 Task: Find connections with filter location Blieskastel with filter topic #bespokewith filter profile language German with filter current company SBI Card with filter school Indian Jobs and Careers with filter industry Pet Services with filter service category Content Strategy with filter keywords title Novelist/Writer
Action: Mouse moved to (504, 68)
Screenshot: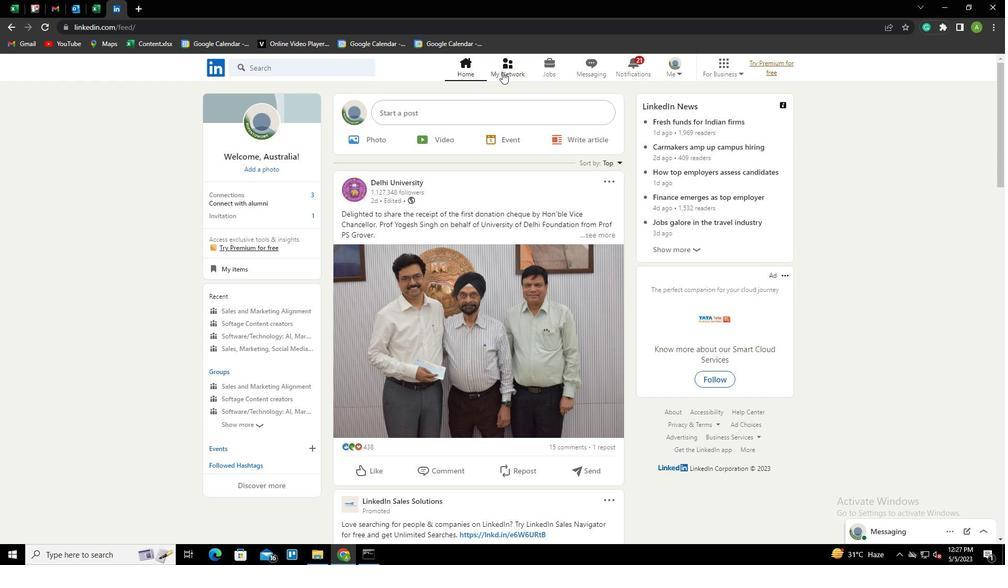 
Action: Mouse pressed left at (504, 68)
Screenshot: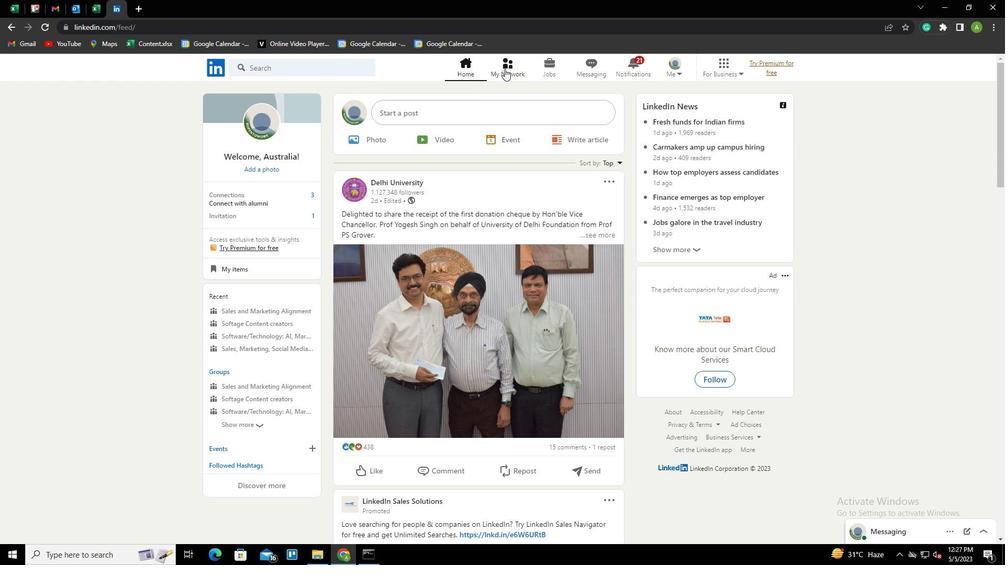 
Action: Mouse moved to (273, 122)
Screenshot: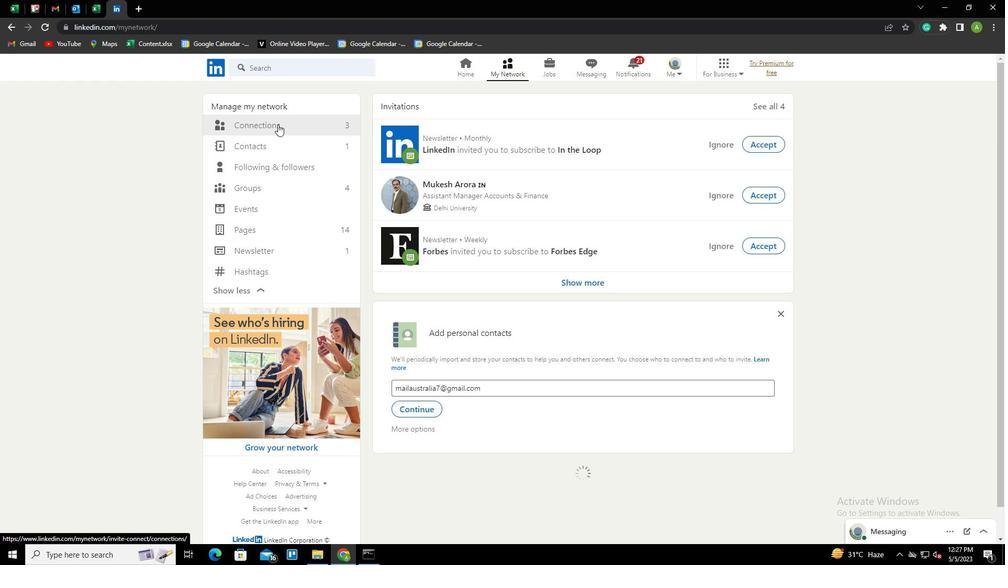
Action: Mouse pressed left at (273, 122)
Screenshot: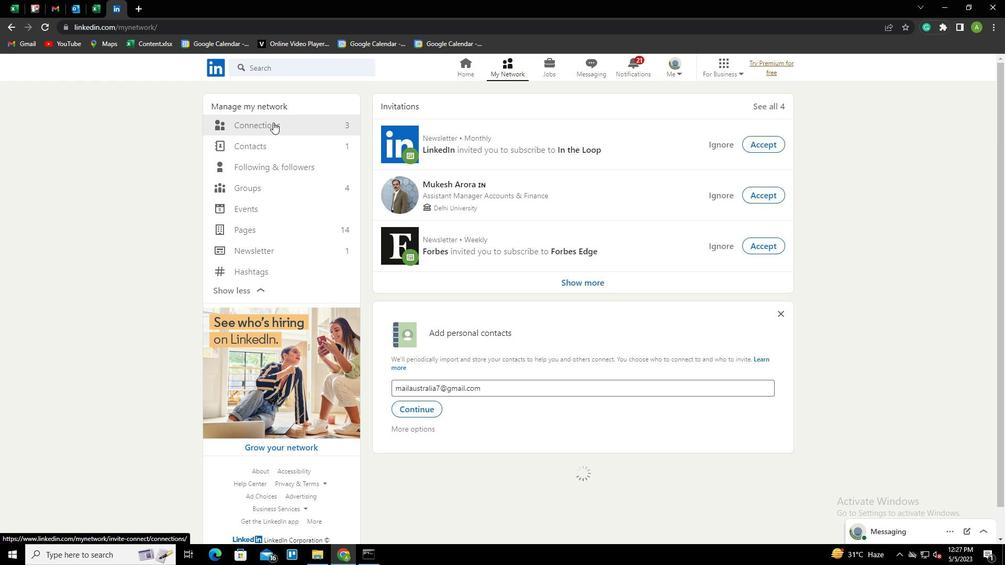 
Action: Mouse moved to (564, 125)
Screenshot: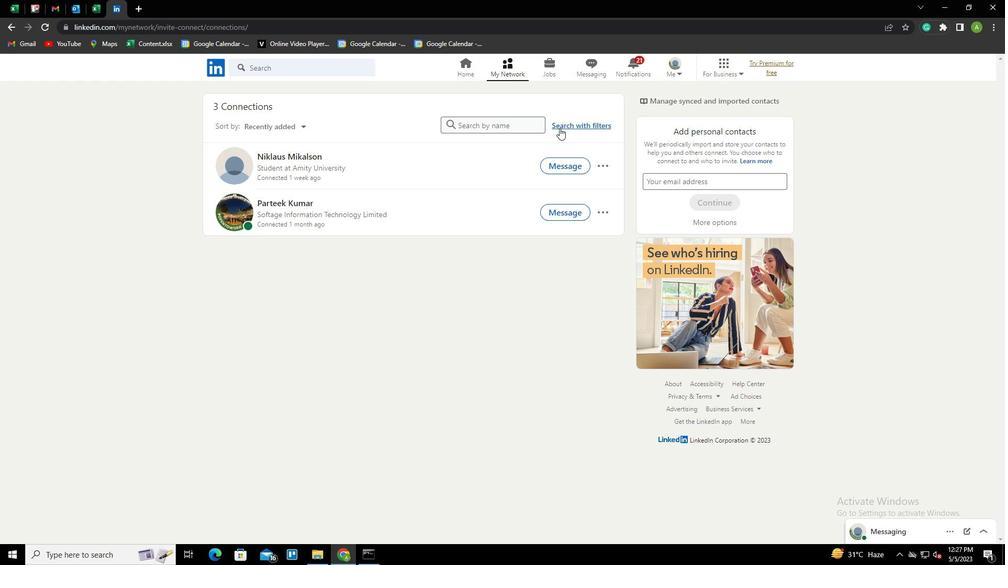 
Action: Mouse pressed left at (564, 125)
Screenshot: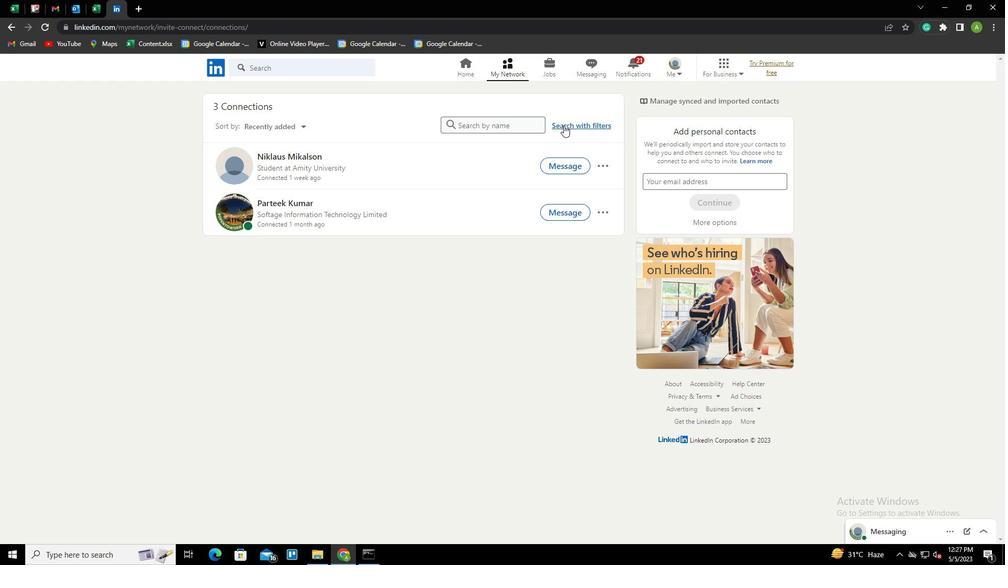 
Action: Mouse moved to (530, 95)
Screenshot: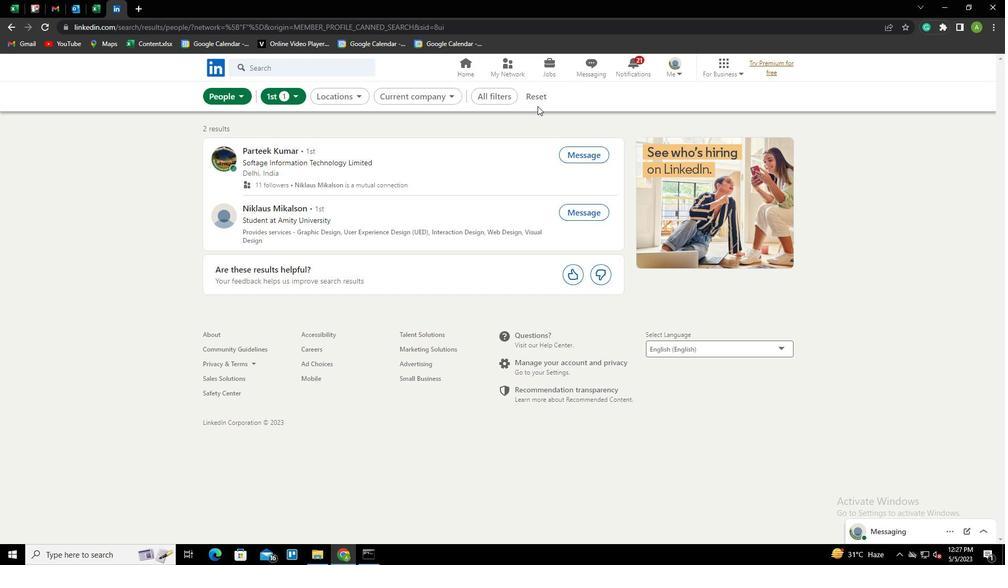 
Action: Mouse pressed left at (530, 95)
Screenshot: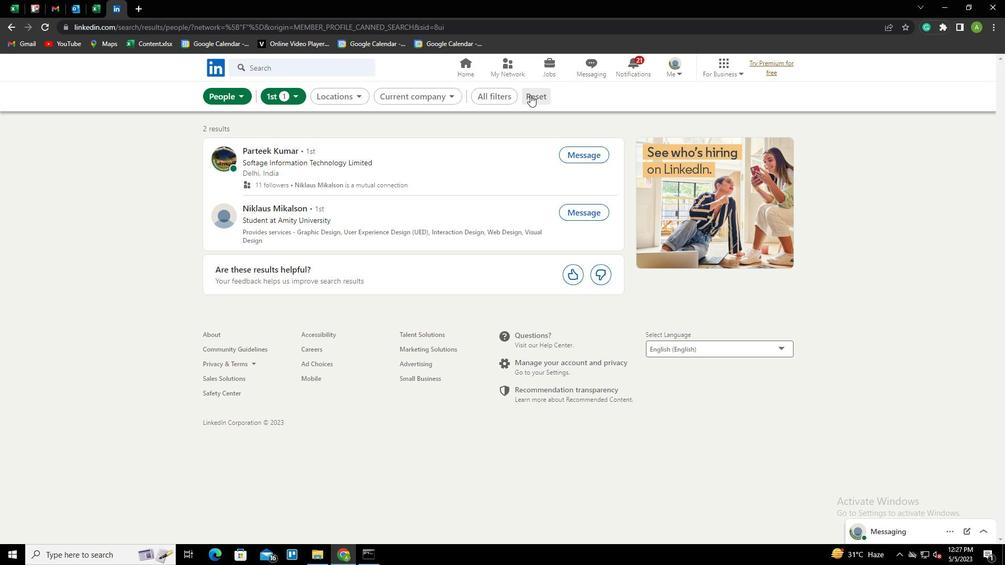 
Action: Mouse moved to (508, 95)
Screenshot: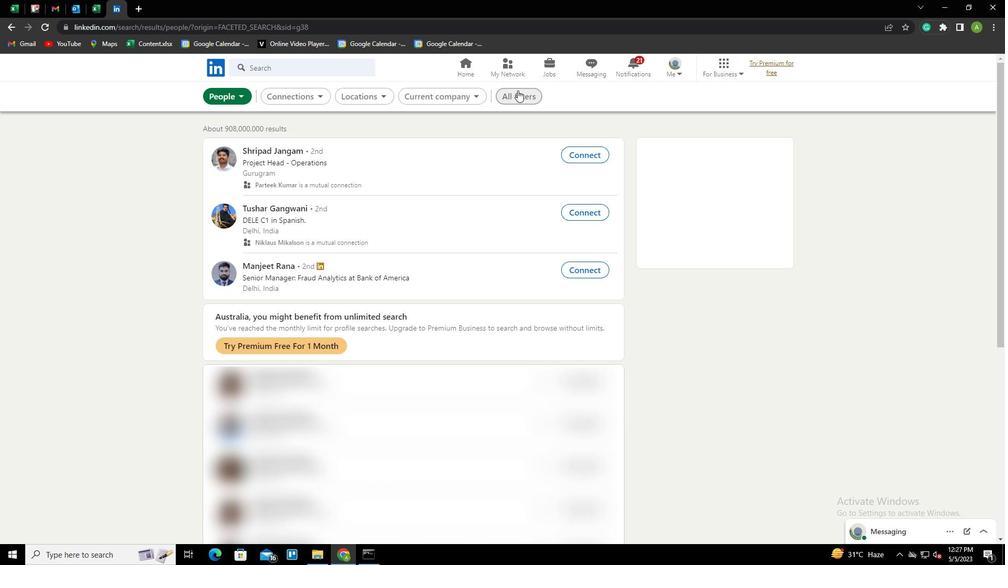 
Action: Mouse pressed left at (508, 95)
Screenshot: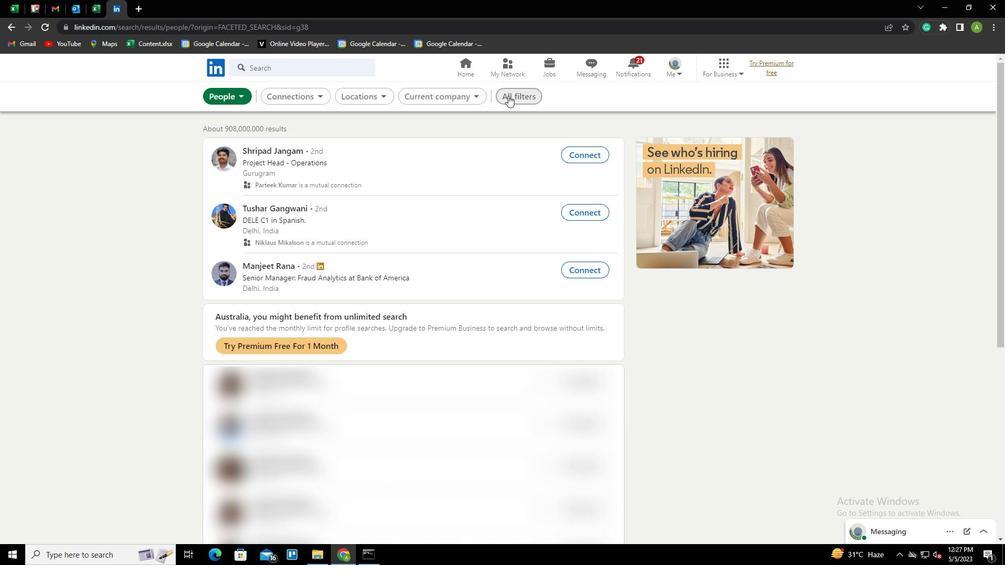 
Action: Mouse moved to (804, 275)
Screenshot: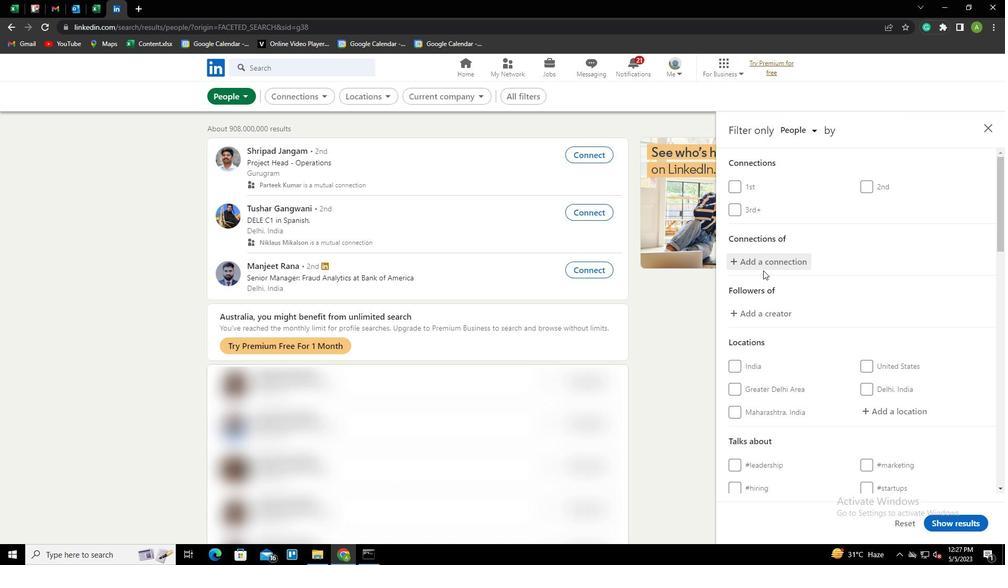 
Action: Mouse scrolled (804, 275) with delta (0, 0)
Screenshot: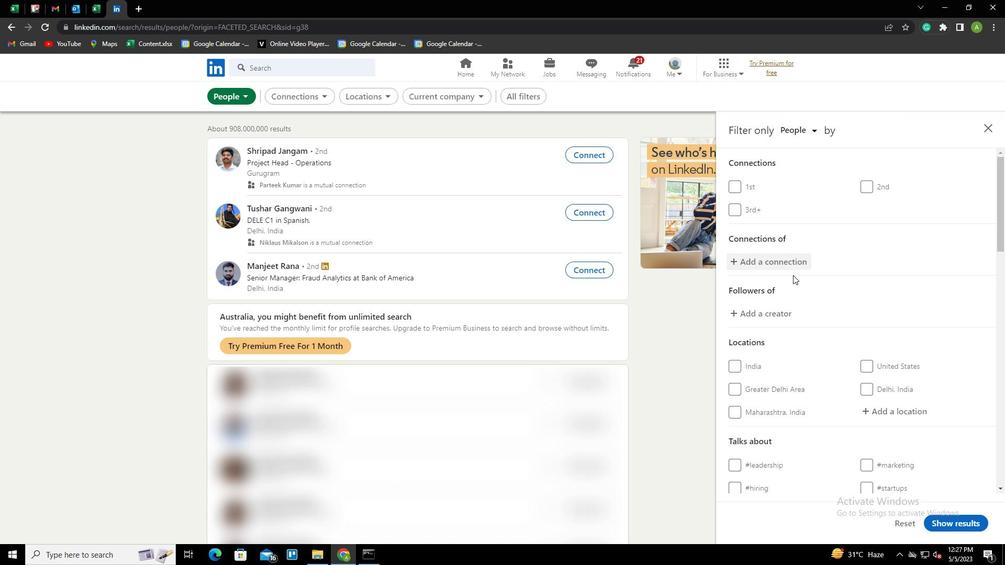 
Action: Mouse scrolled (804, 275) with delta (0, 0)
Screenshot: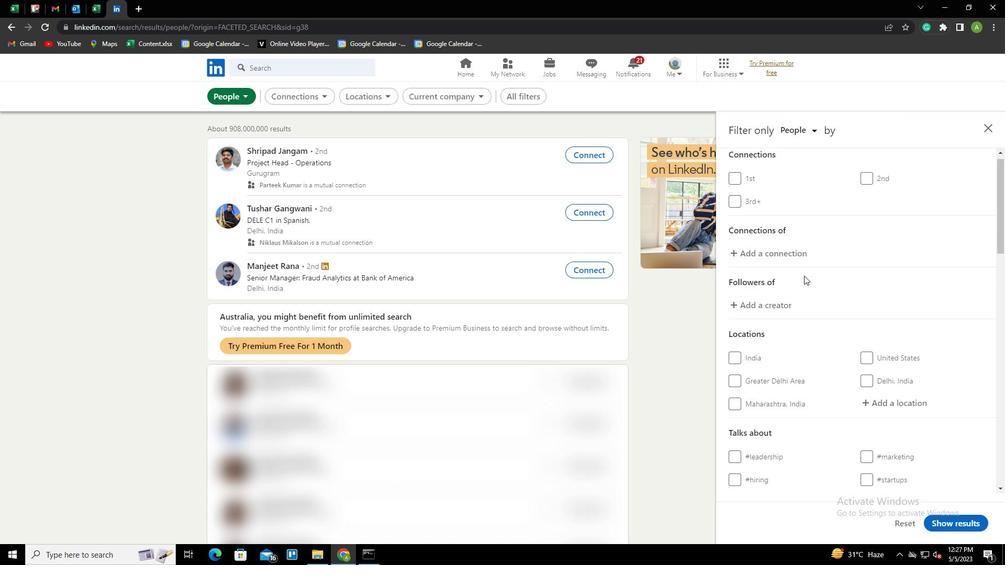 
Action: Mouse scrolled (804, 275) with delta (0, 0)
Screenshot: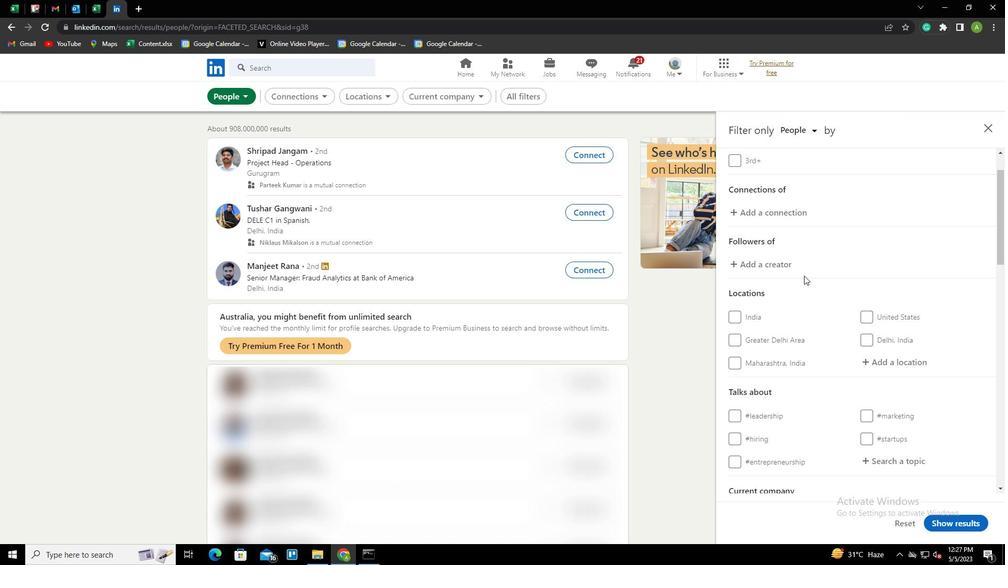 
Action: Mouse moved to (893, 255)
Screenshot: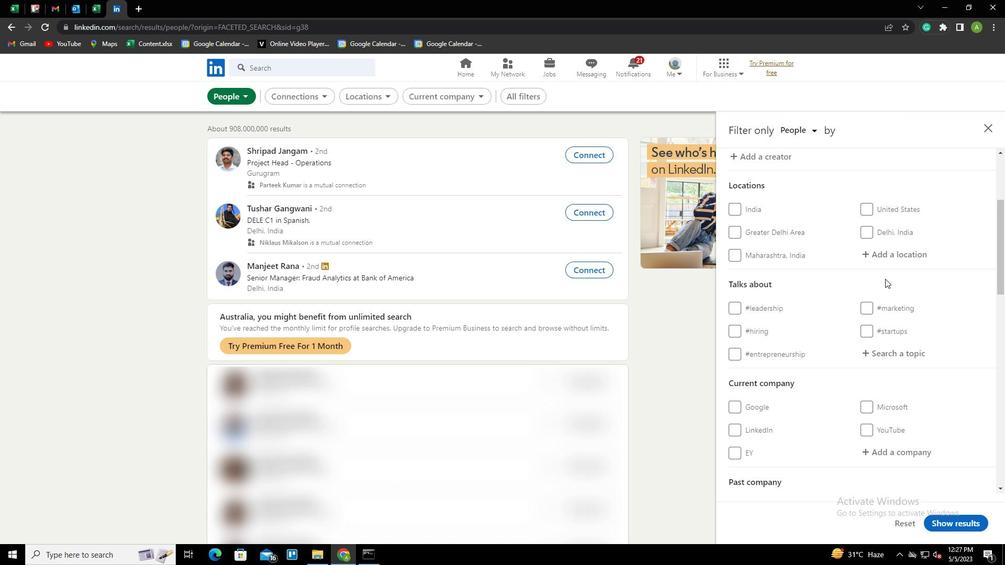 
Action: Mouse pressed left at (893, 255)
Screenshot: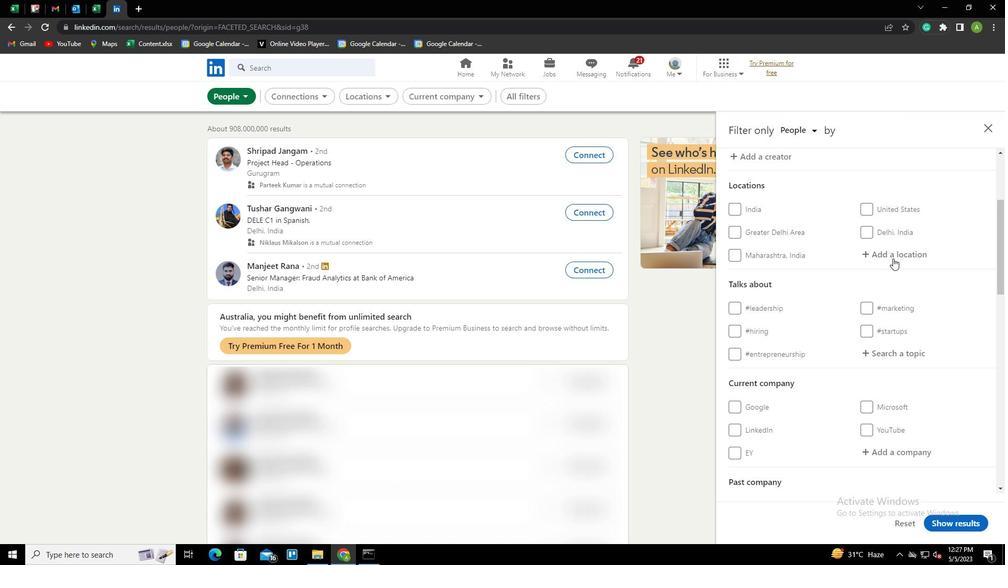 
Action: Key pressed <Key.shift><Key.shift><Key.shift>B
Screenshot: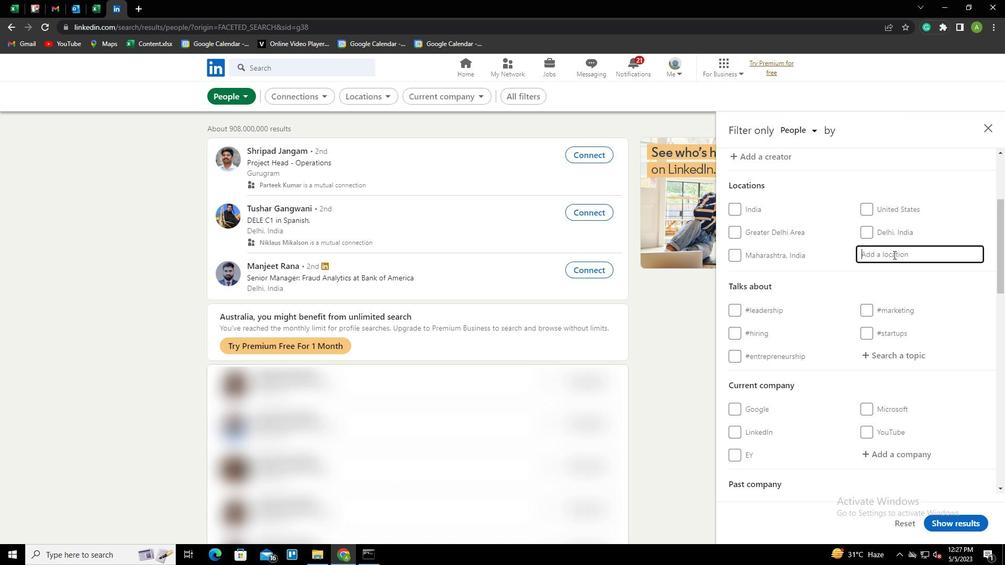 
Action: Mouse moved to (849, 227)
Screenshot: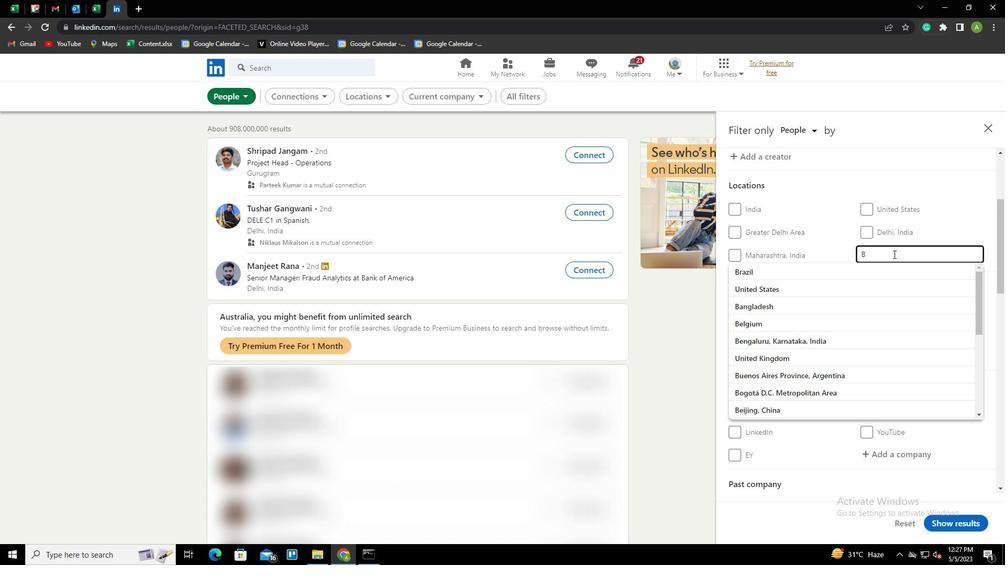 
Action: Key pressed LIESKASTEL<Key.down><Key.enter>
Screenshot: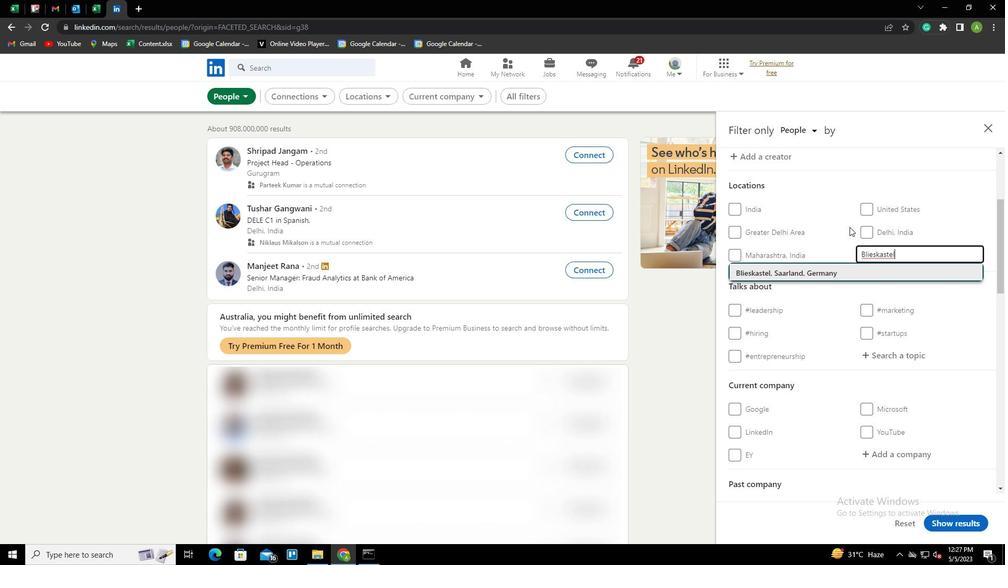 
Action: Mouse scrolled (849, 226) with delta (0, 0)
Screenshot: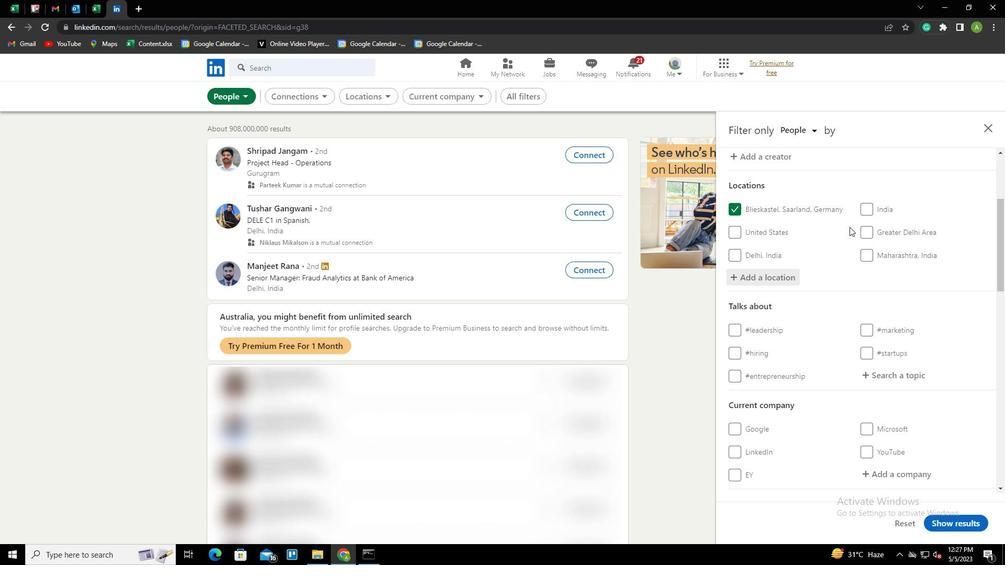 
Action: Mouse scrolled (849, 226) with delta (0, 0)
Screenshot: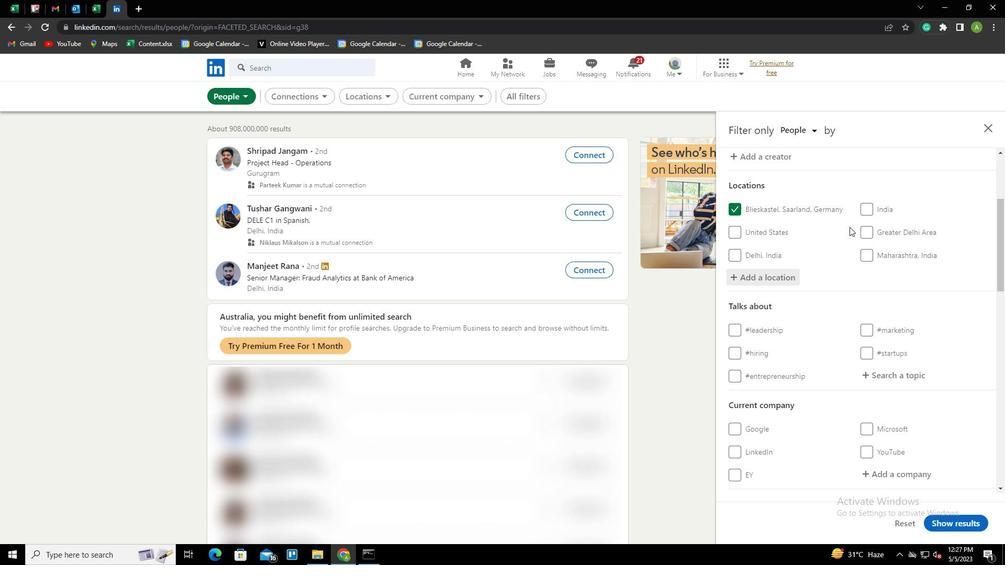 
Action: Mouse scrolled (849, 226) with delta (0, 0)
Screenshot: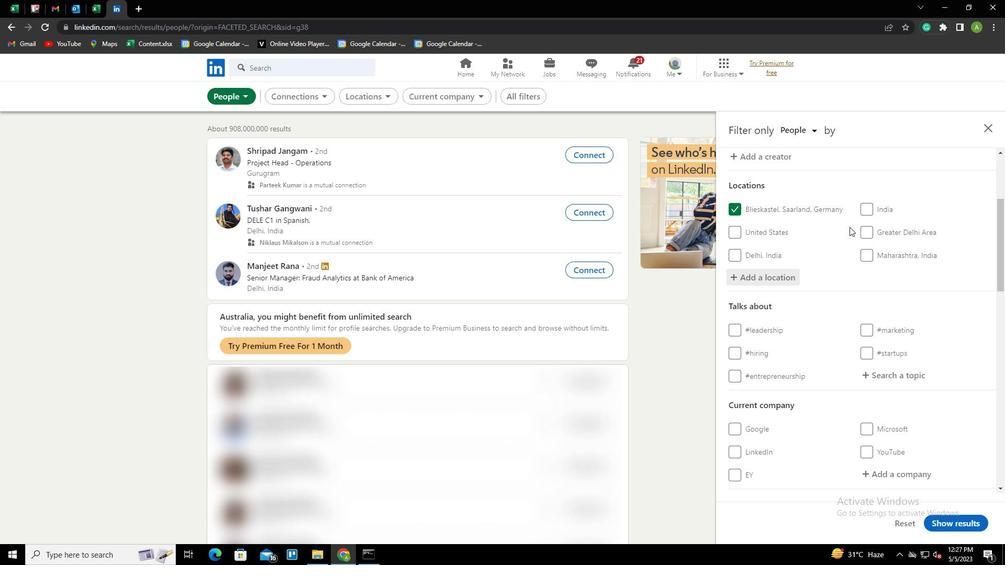 
Action: Mouse scrolled (849, 226) with delta (0, 0)
Screenshot: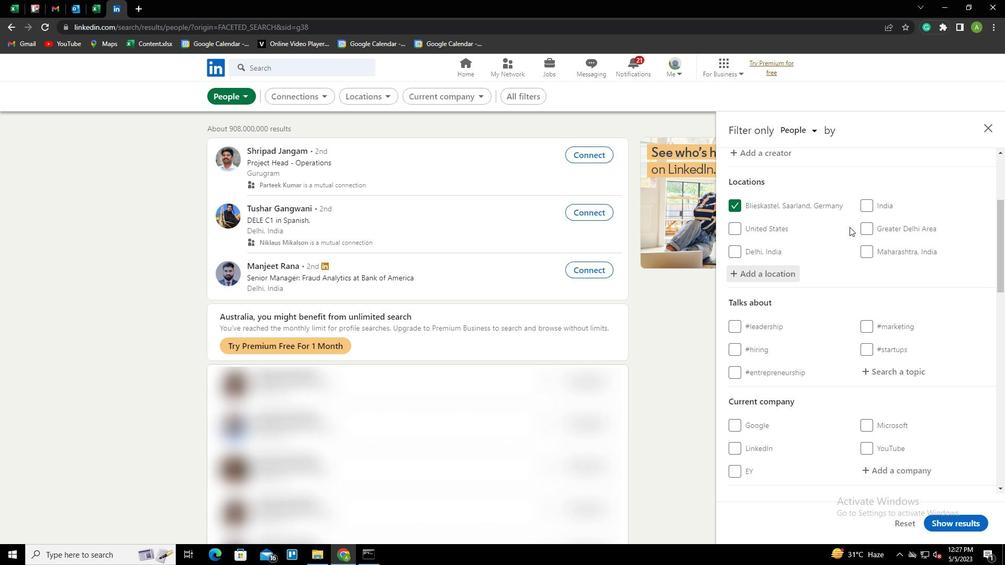 
Action: Mouse moved to (889, 168)
Screenshot: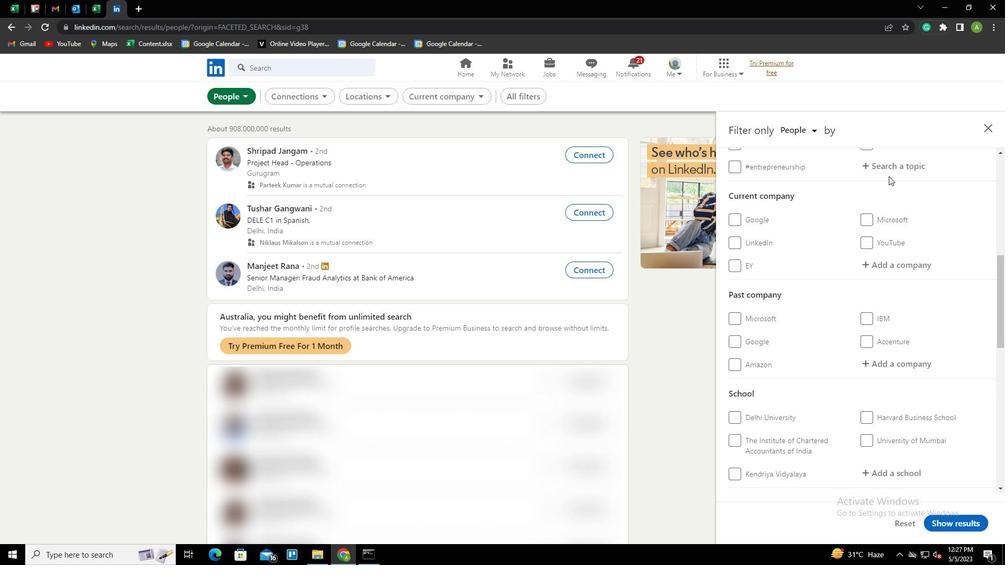 
Action: Mouse pressed left at (889, 168)
Screenshot: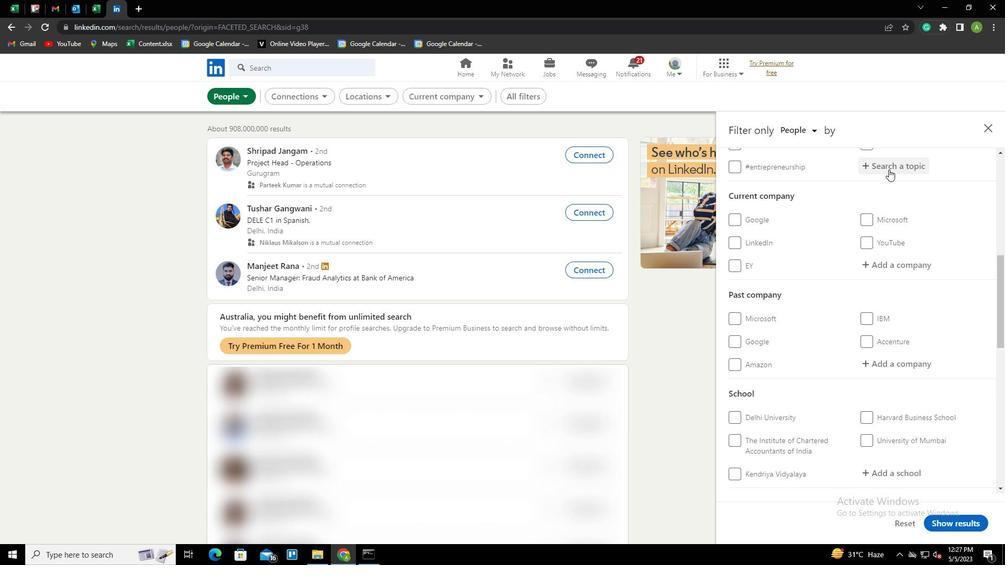
Action: Key pressed BESPOLE<Key.backspace><Key.backspace>KE<Key.down><Key.enter>
Screenshot: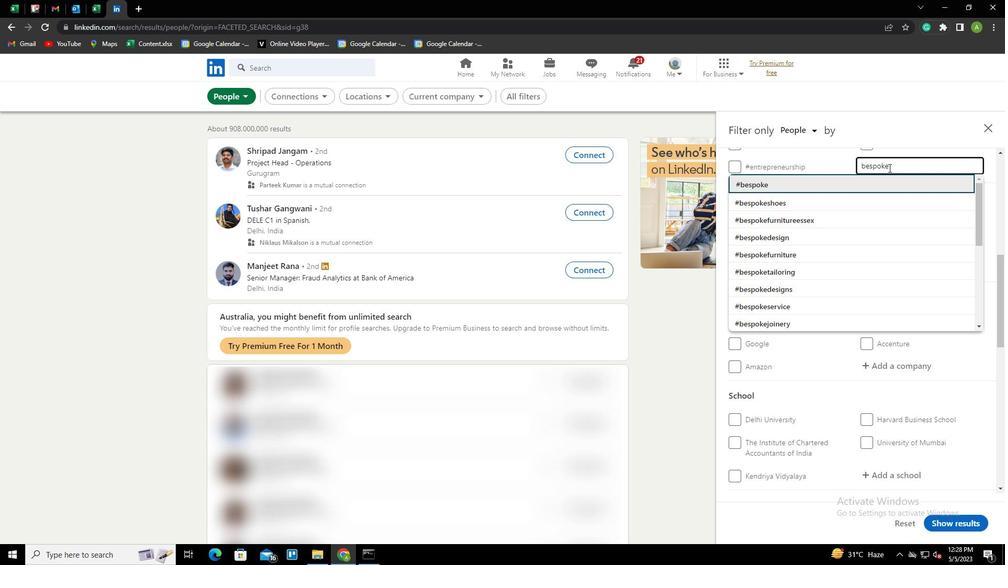 
Action: Mouse scrolled (889, 167) with delta (0, 0)
Screenshot: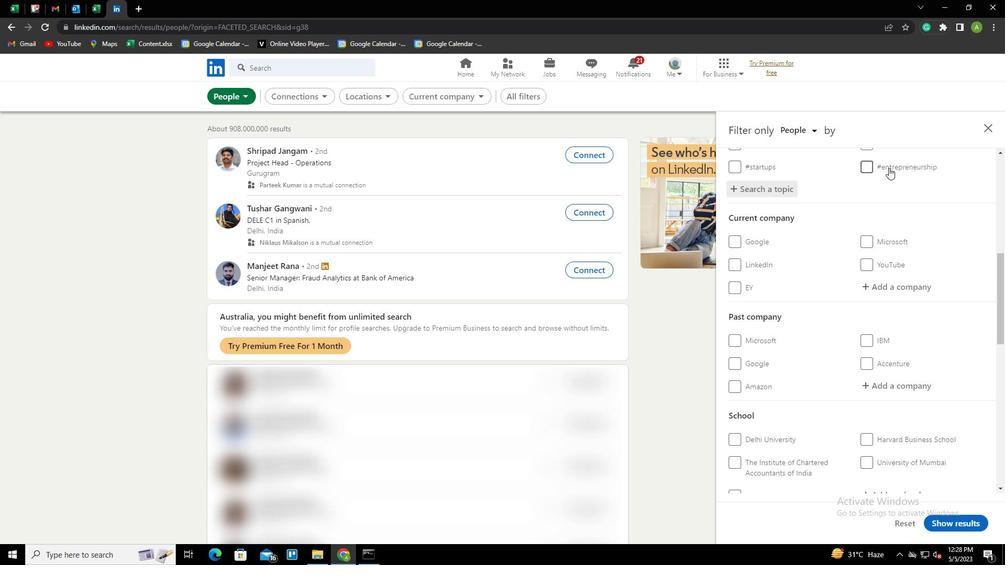 
Action: Mouse moved to (890, 236)
Screenshot: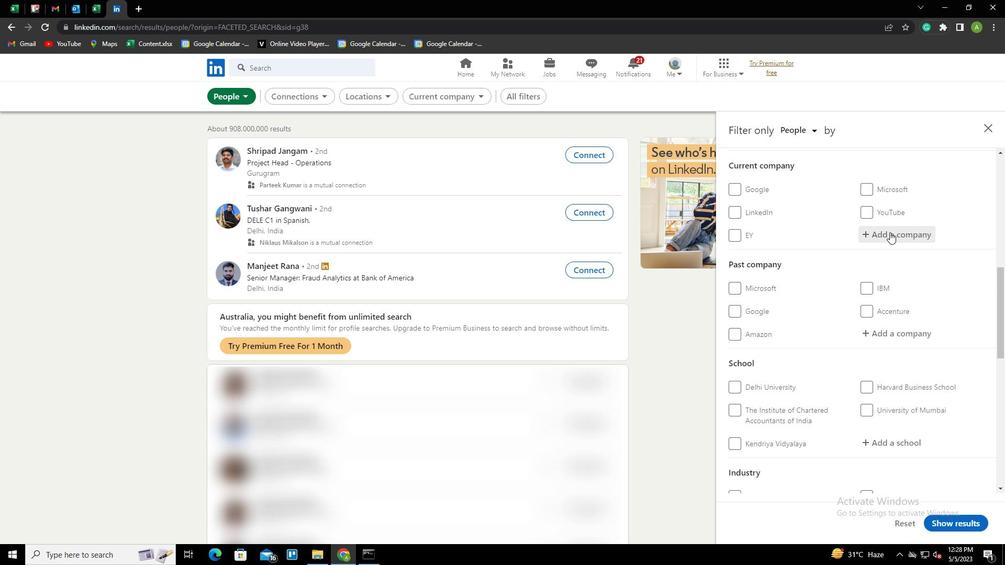 
Action: Mouse scrolled (890, 236) with delta (0, 0)
Screenshot: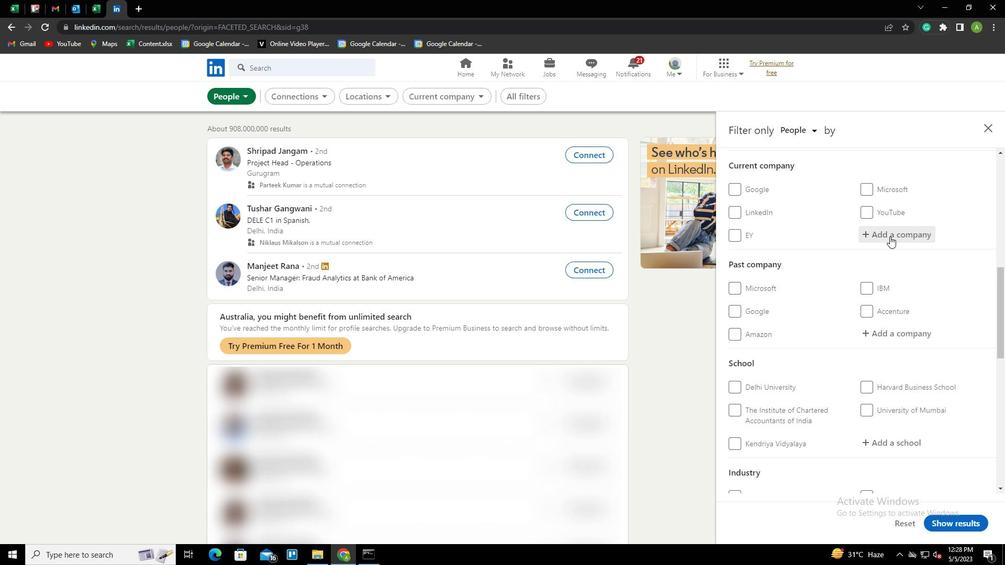 
Action: Mouse scrolled (890, 236) with delta (0, 0)
Screenshot: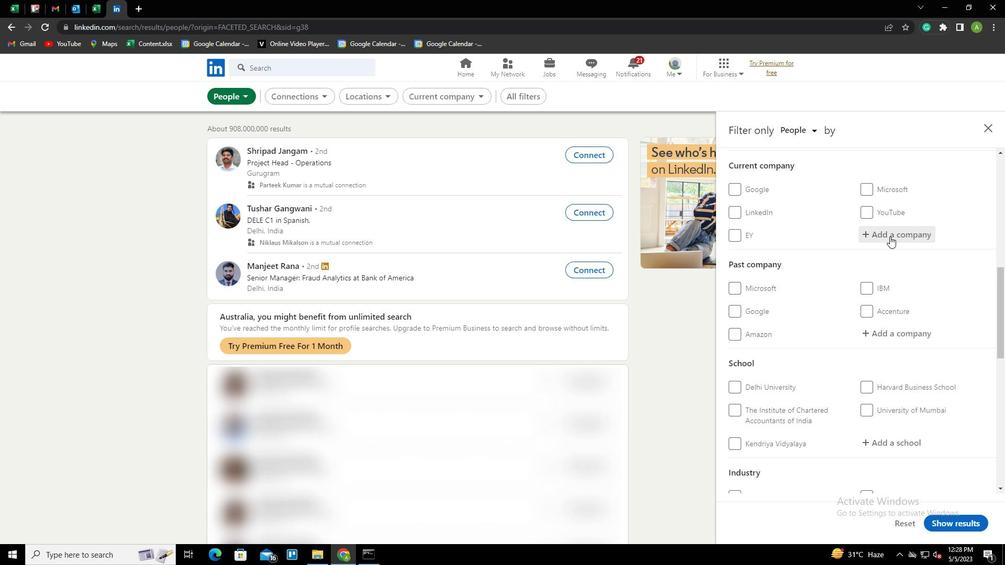 
Action: Mouse scrolled (890, 236) with delta (0, 0)
Screenshot: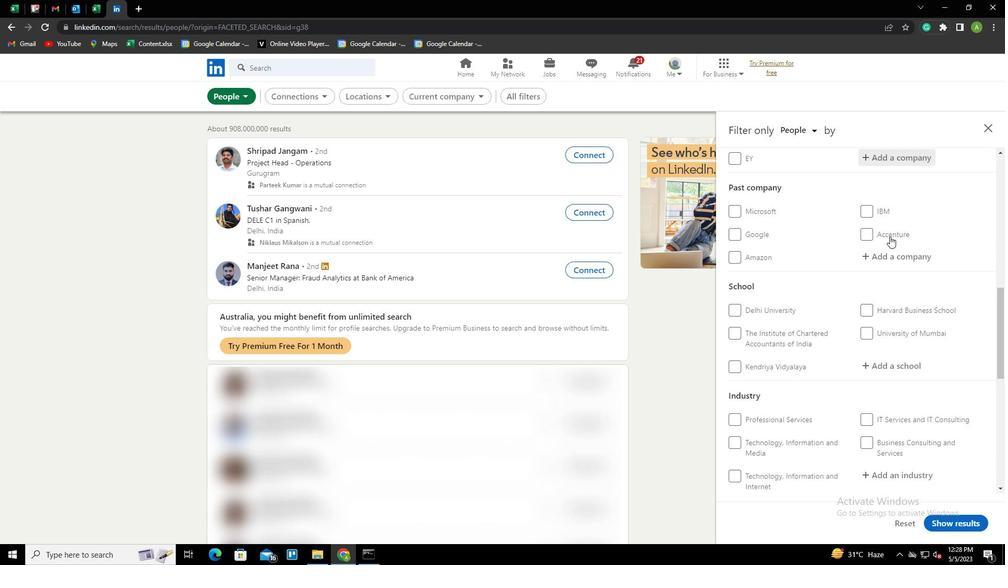 
Action: Mouse scrolled (890, 236) with delta (0, 0)
Screenshot: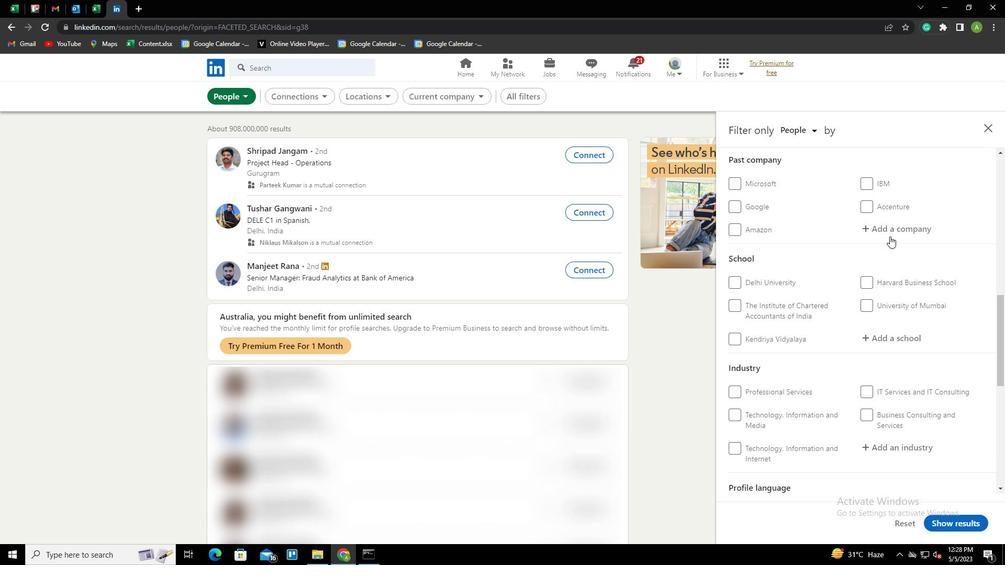 
Action: Mouse scrolled (890, 236) with delta (0, 0)
Screenshot: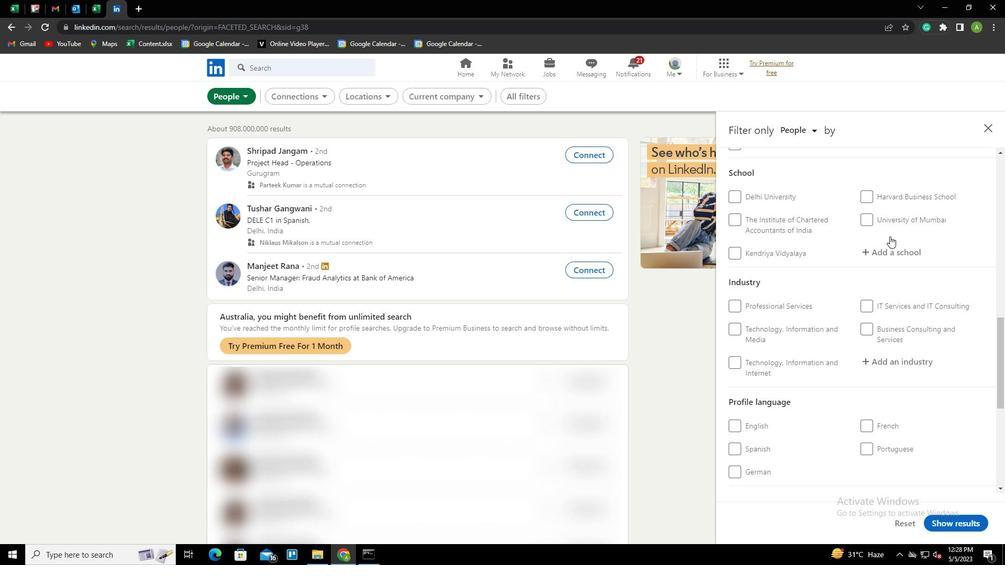 
Action: Mouse scrolled (890, 236) with delta (0, 0)
Screenshot: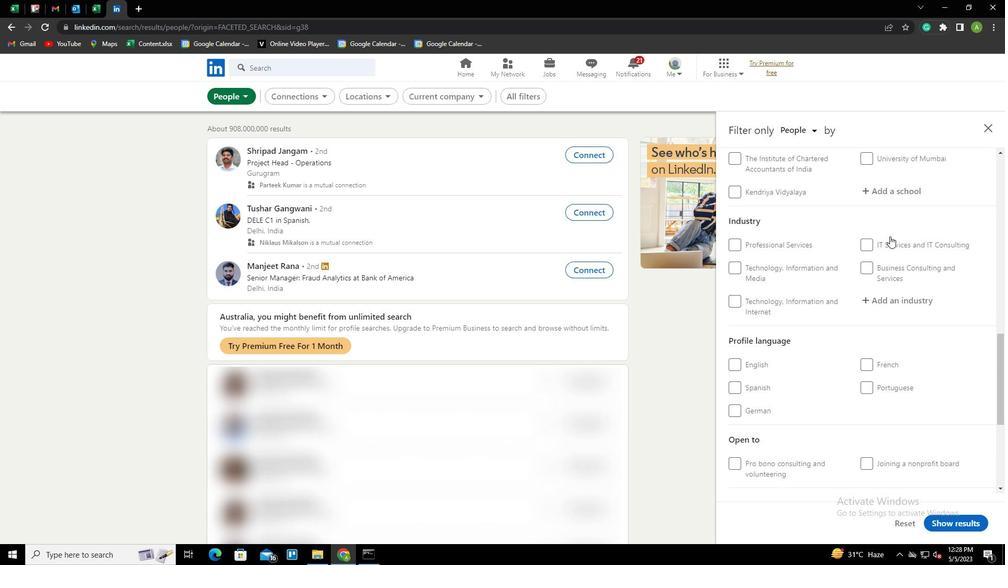 
Action: Mouse moved to (732, 350)
Screenshot: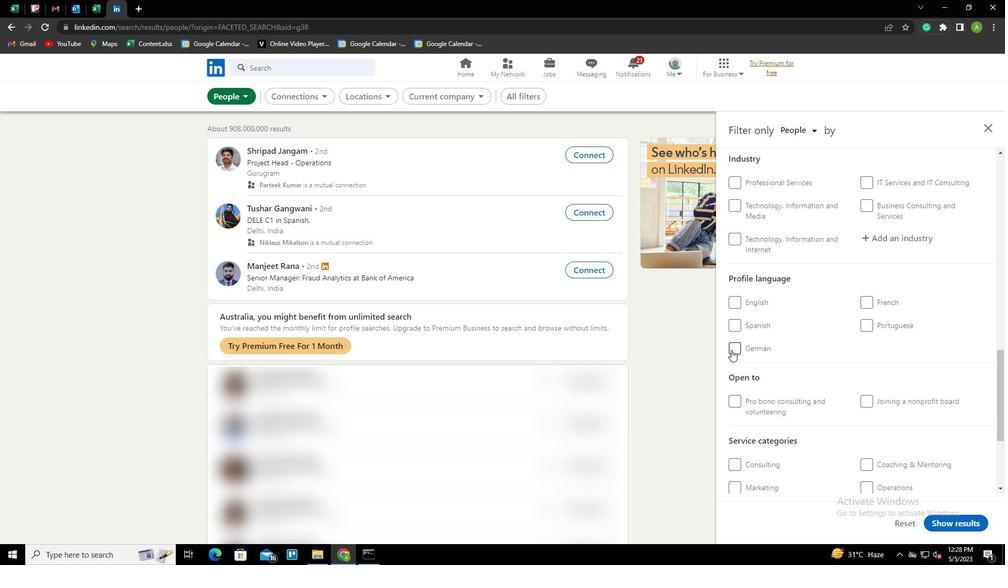 
Action: Mouse pressed left at (732, 350)
Screenshot: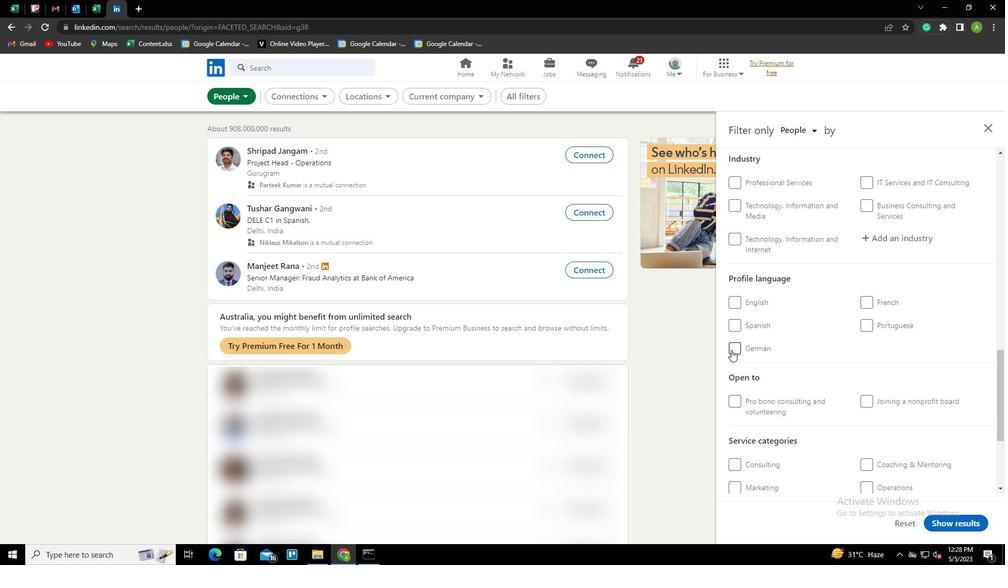 
Action: Mouse moved to (845, 332)
Screenshot: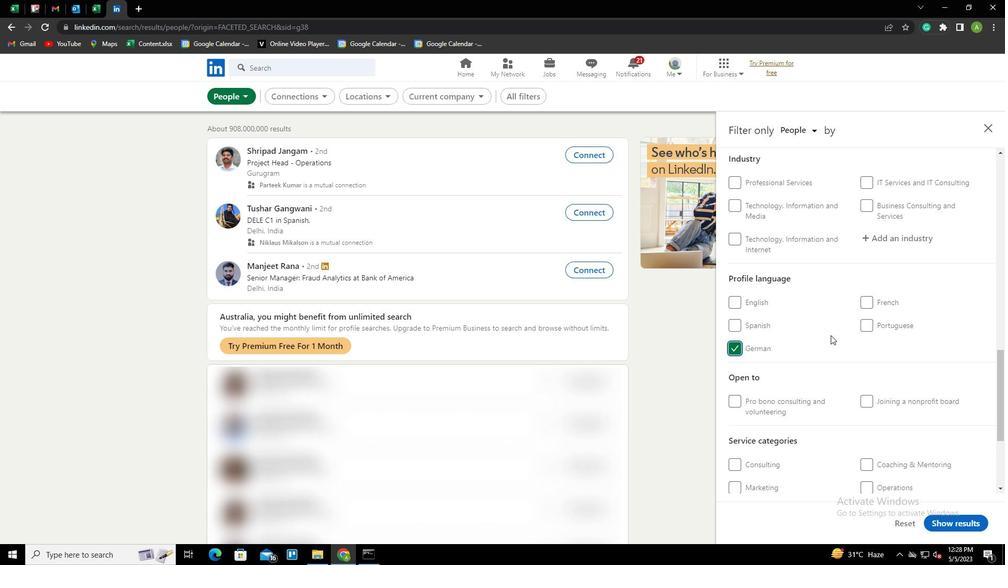 
Action: Mouse scrolled (845, 332) with delta (0, 0)
Screenshot: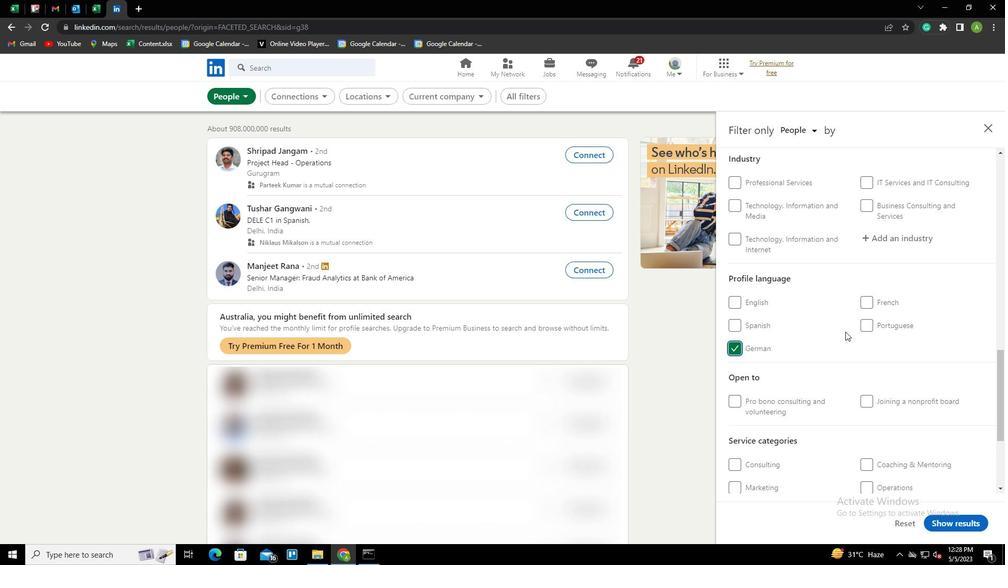 
Action: Mouse scrolled (845, 332) with delta (0, 0)
Screenshot: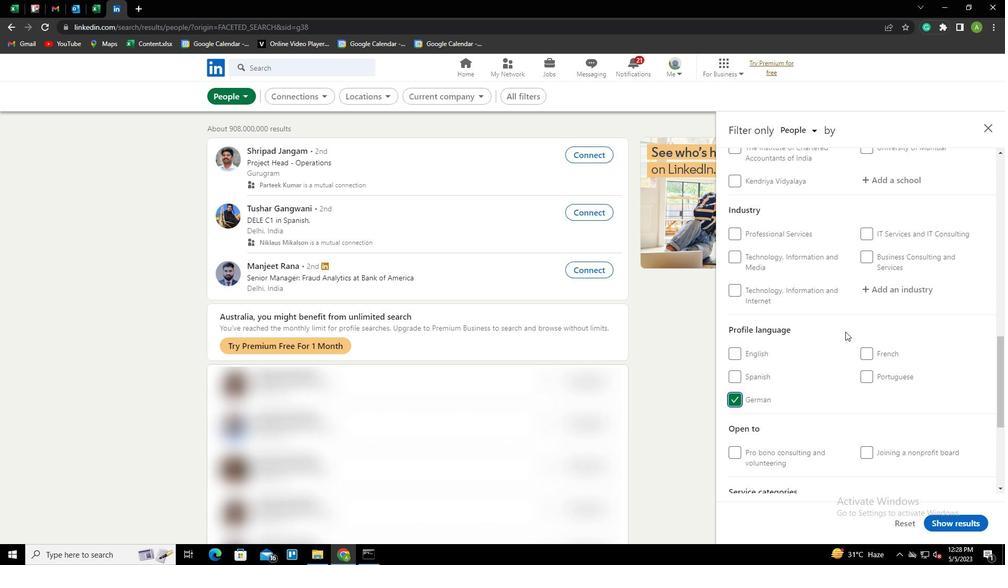
Action: Mouse scrolled (845, 332) with delta (0, 0)
Screenshot: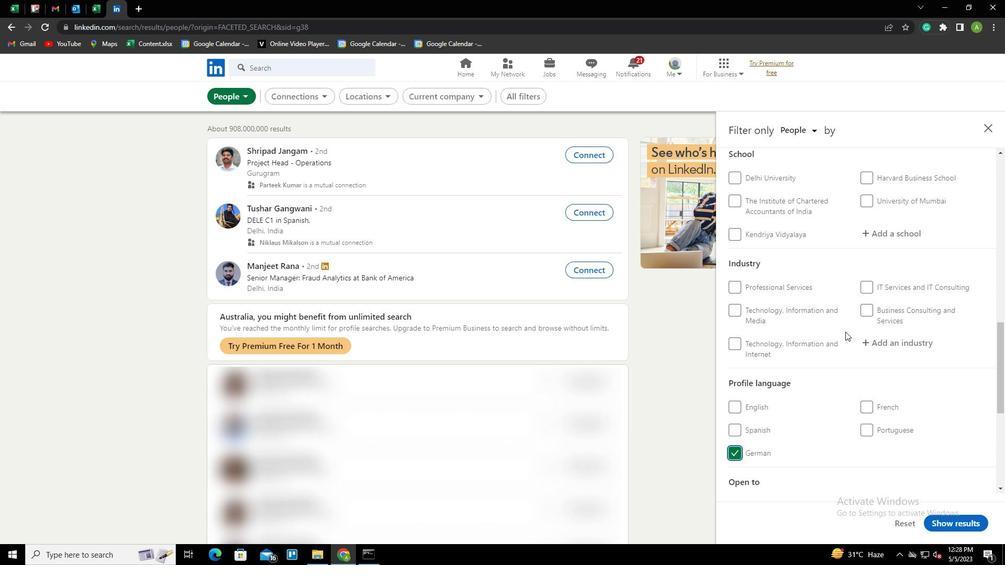 
Action: Mouse scrolled (845, 332) with delta (0, 0)
Screenshot: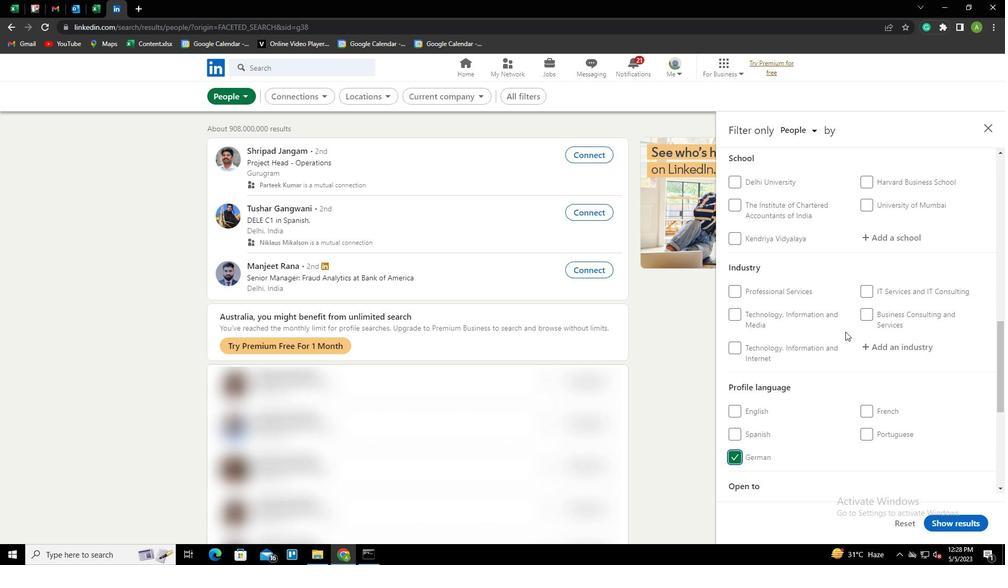 
Action: Mouse scrolled (845, 332) with delta (0, 0)
Screenshot: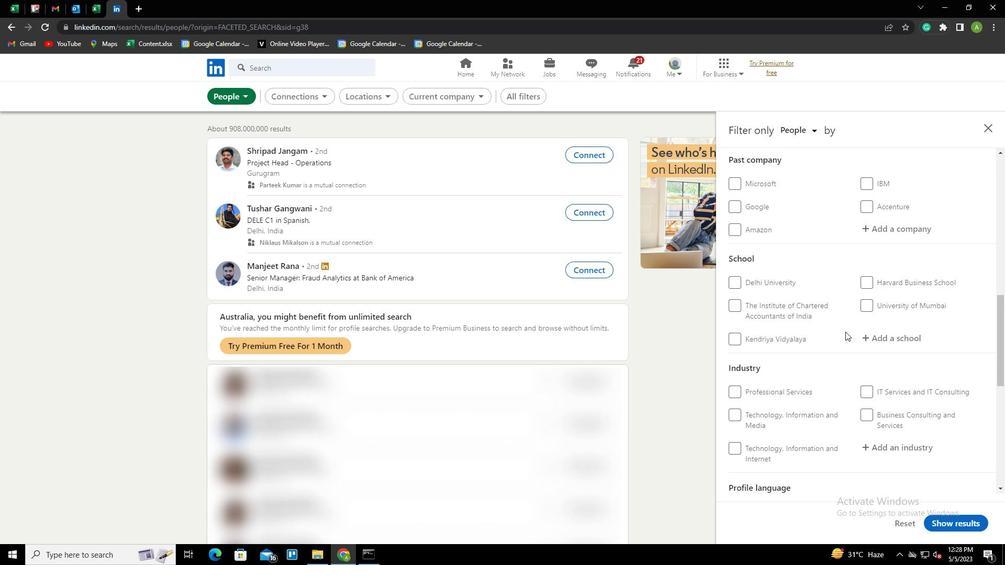 
Action: Mouse scrolled (845, 332) with delta (0, 0)
Screenshot: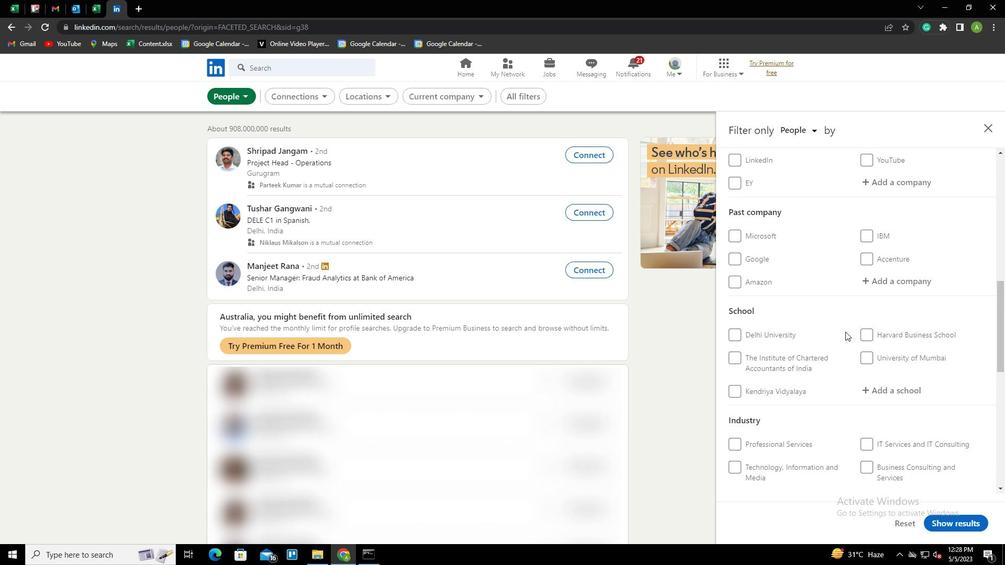 
Action: Mouse scrolled (845, 332) with delta (0, 0)
Screenshot: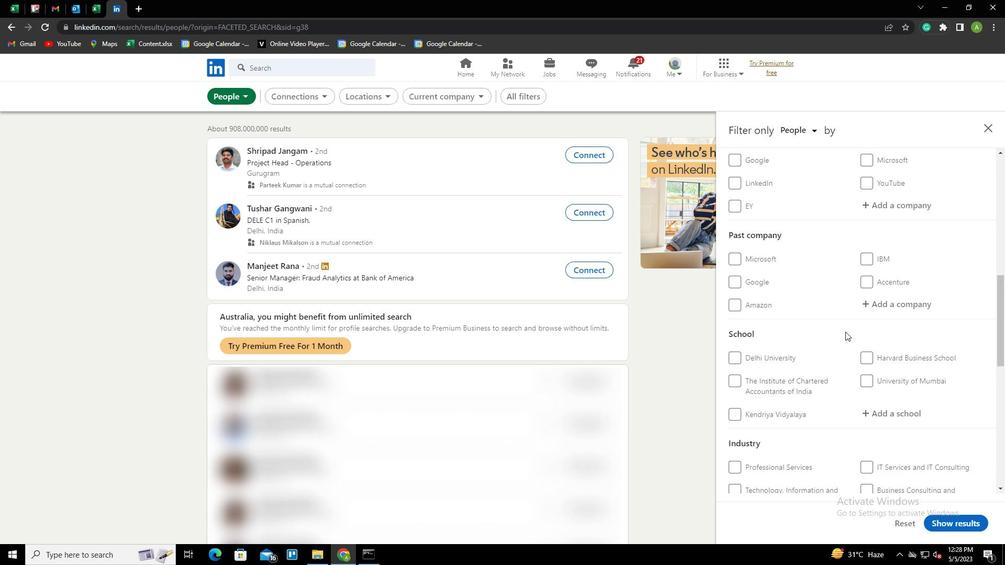 
Action: Mouse moved to (877, 288)
Screenshot: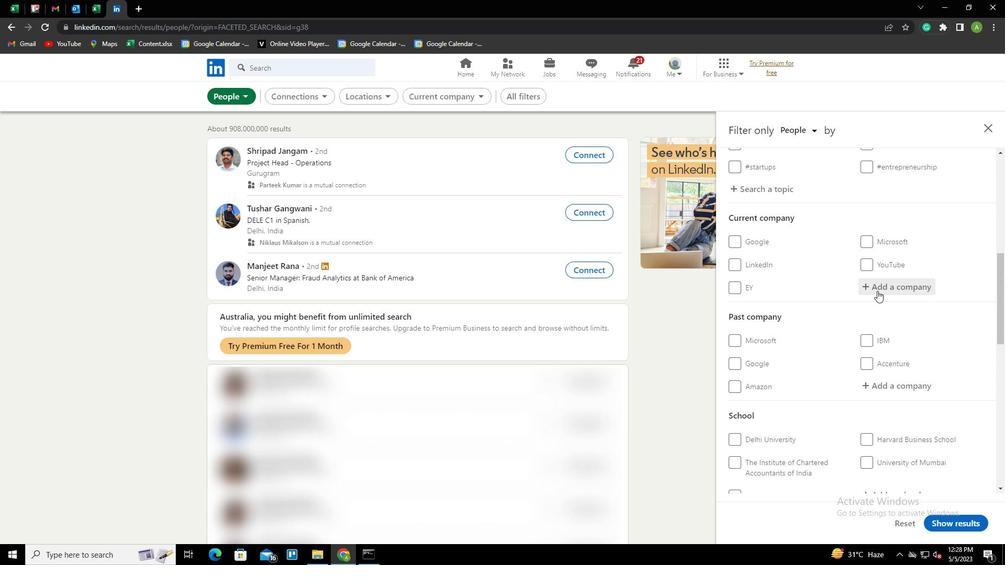 
Action: Mouse pressed left at (877, 288)
Screenshot: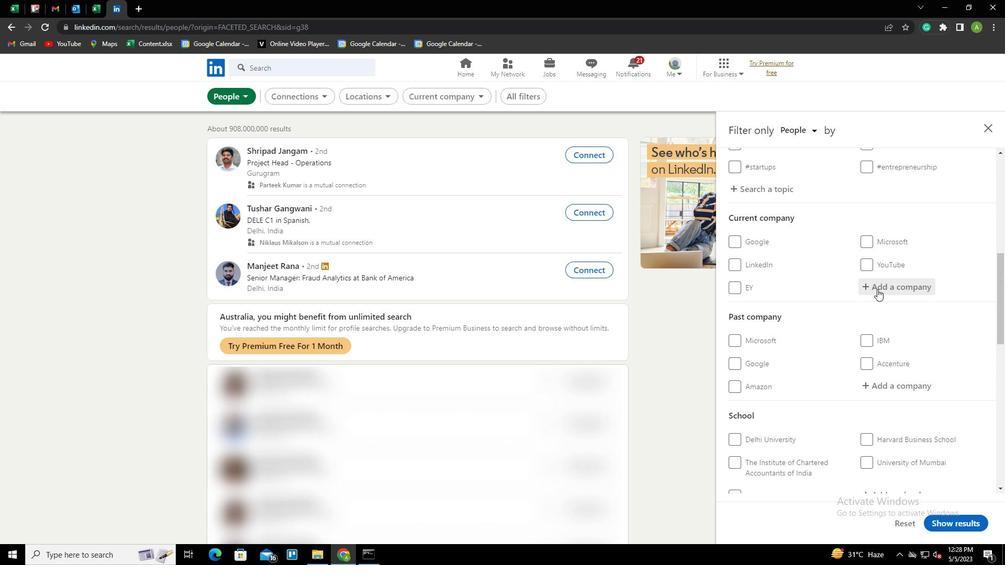 
Action: Mouse moved to (870, 291)
Screenshot: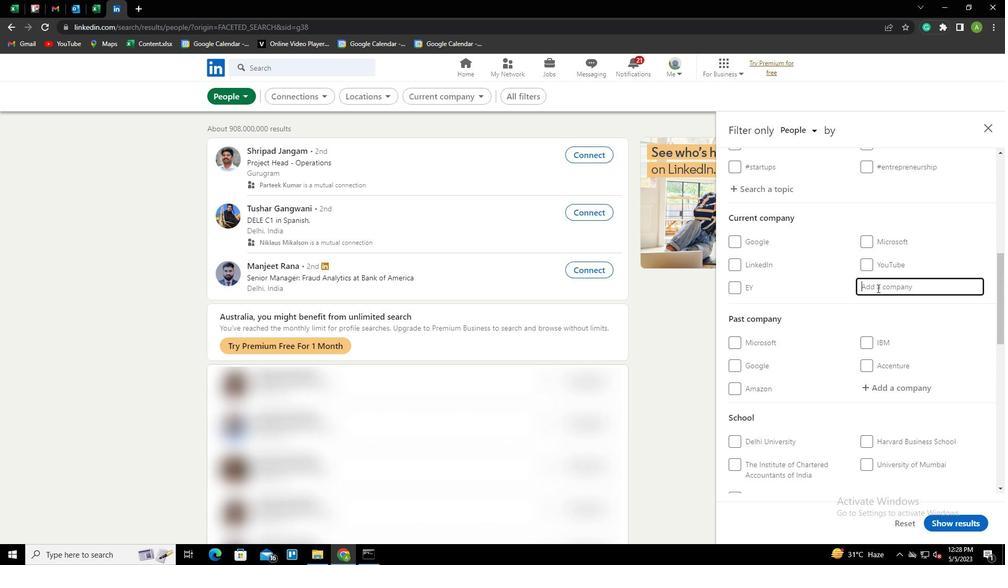 
Action: Key pressed <Key.shift>SBI<Key.space><Key.shift><Key.shift><Key.shift><Key.shift><Key.shift><Key.shift><Key.shift><Key.shift><Key.shift><Key.shift><Key.shift><Key.shift><Key.shift><Key.shift><Key.shift><Key.shift><Key.shift><Key.shift><Key.shift><Key.shift><Key.shift><Key.shift><Key.shift><Key.shift><Key.shift><Key.shift><Key.shift>CARD<Key.down><Key.enter>
Screenshot: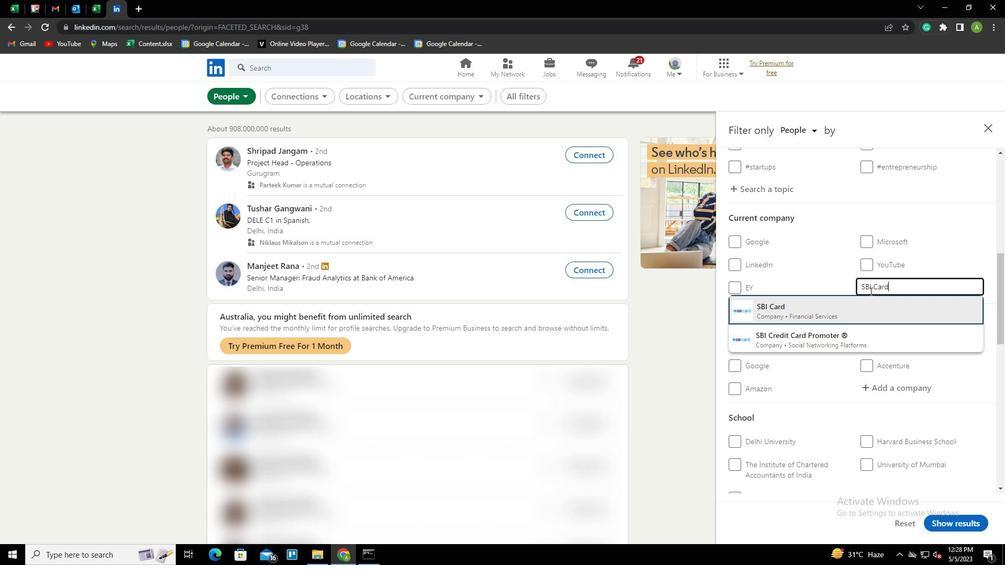 
Action: Mouse scrolled (870, 291) with delta (0, 0)
Screenshot: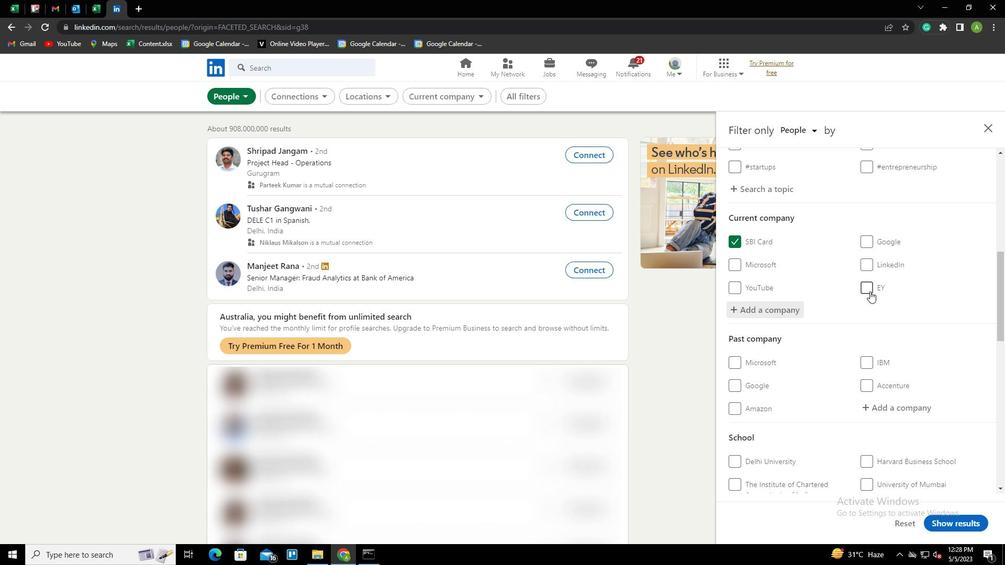 
Action: Mouse scrolled (870, 291) with delta (0, 0)
Screenshot: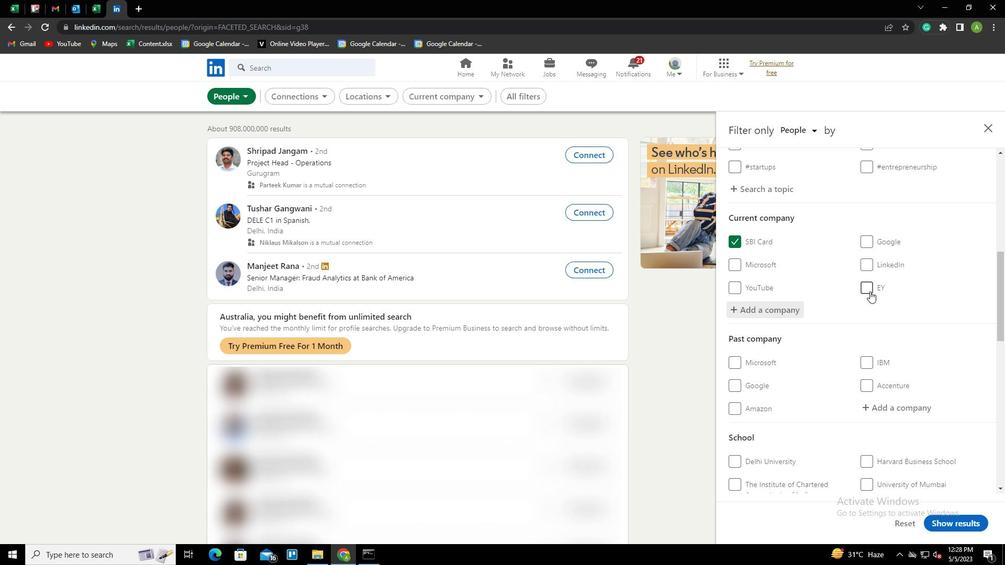 
Action: Mouse scrolled (870, 291) with delta (0, 0)
Screenshot: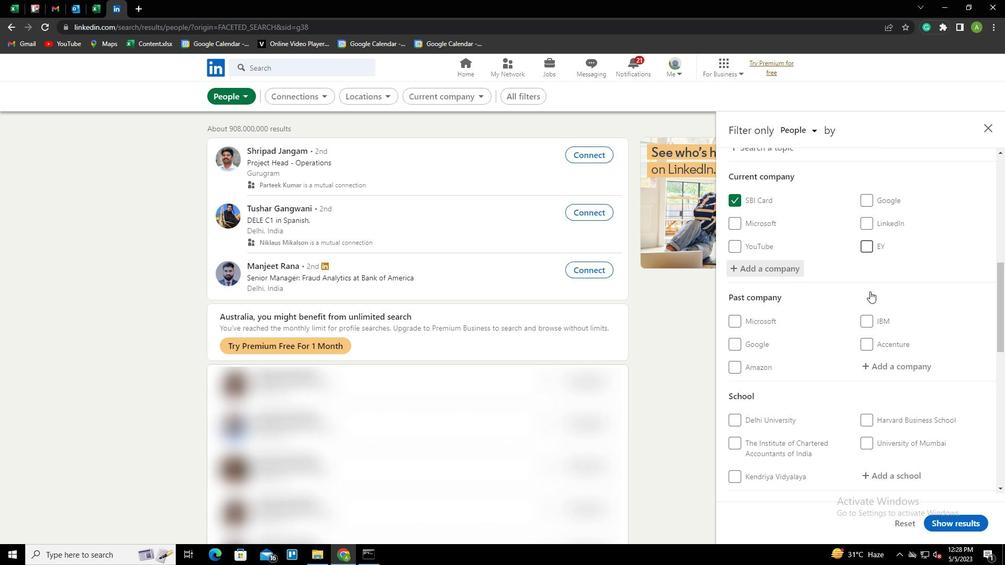 
Action: Mouse scrolled (870, 291) with delta (0, 0)
Screenshot: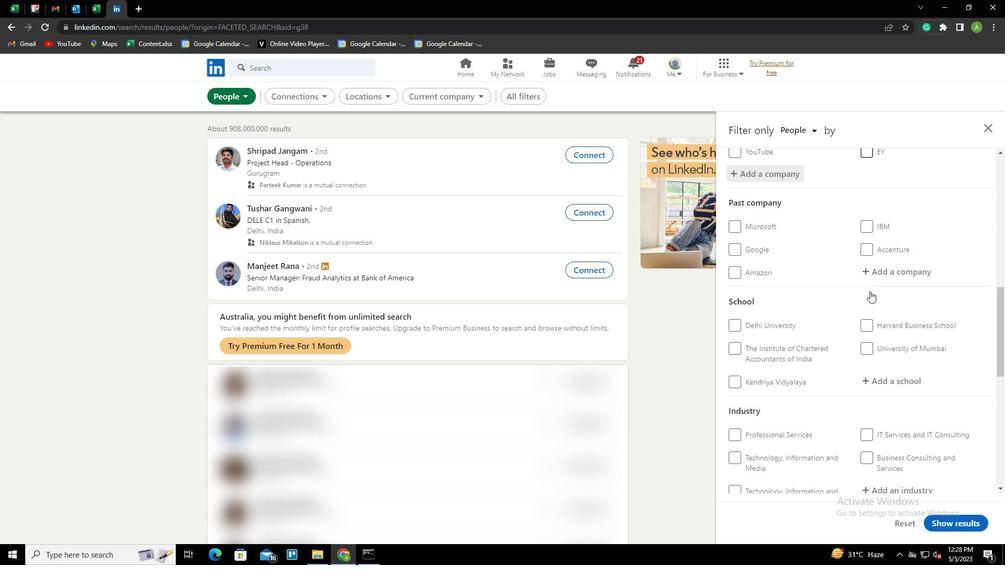 
Action: Mouse moved to (876, 311)
Screenshot: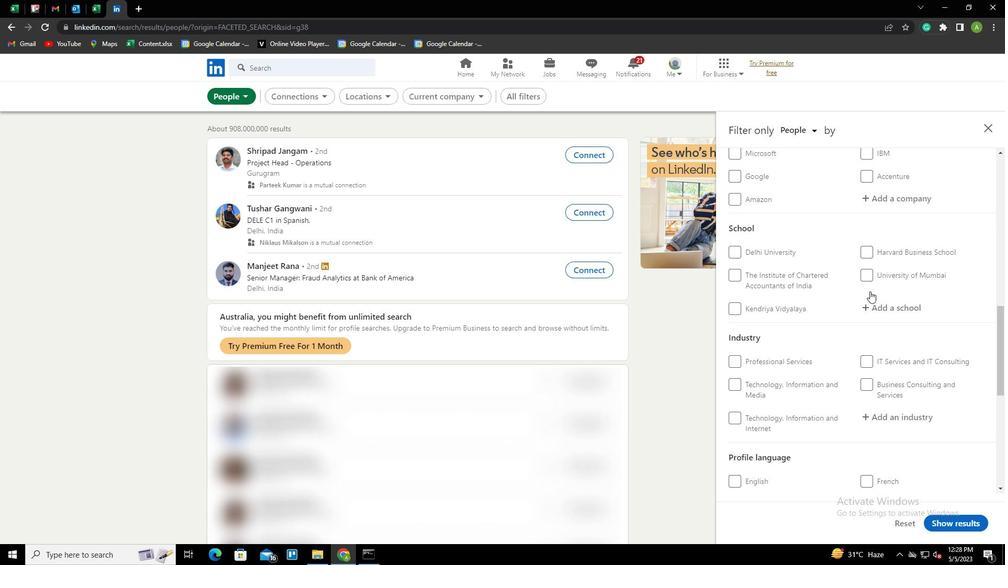 
Action: Mouse pressed left at (876, 311)
Screenshot: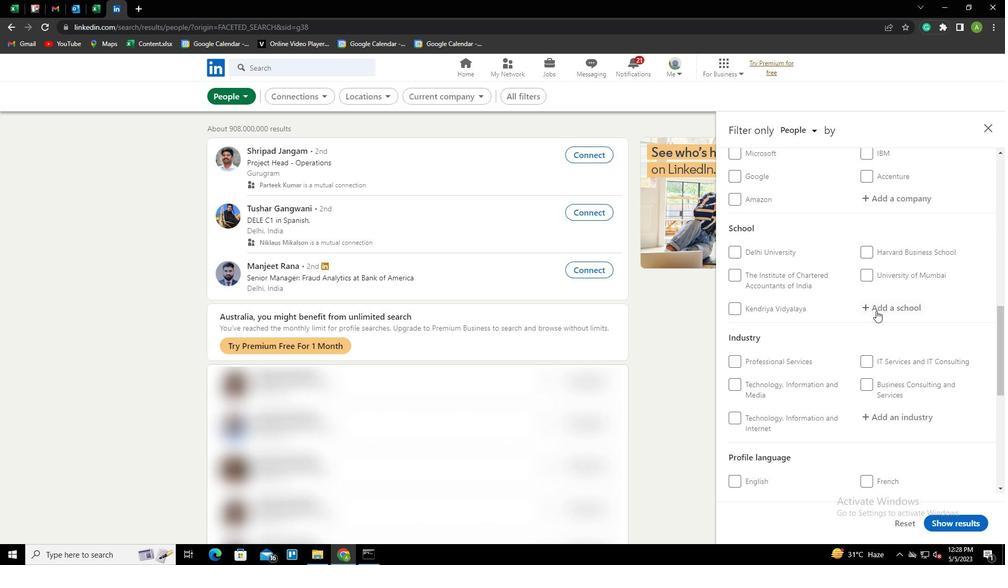 
Action: Key pressed <Key.shift><Key.shift>INDIAN<Key.space><Key.shift>JOBS<Key.space><Key.shift>CAREERS<Key.down><Key.enter>
Screenshot: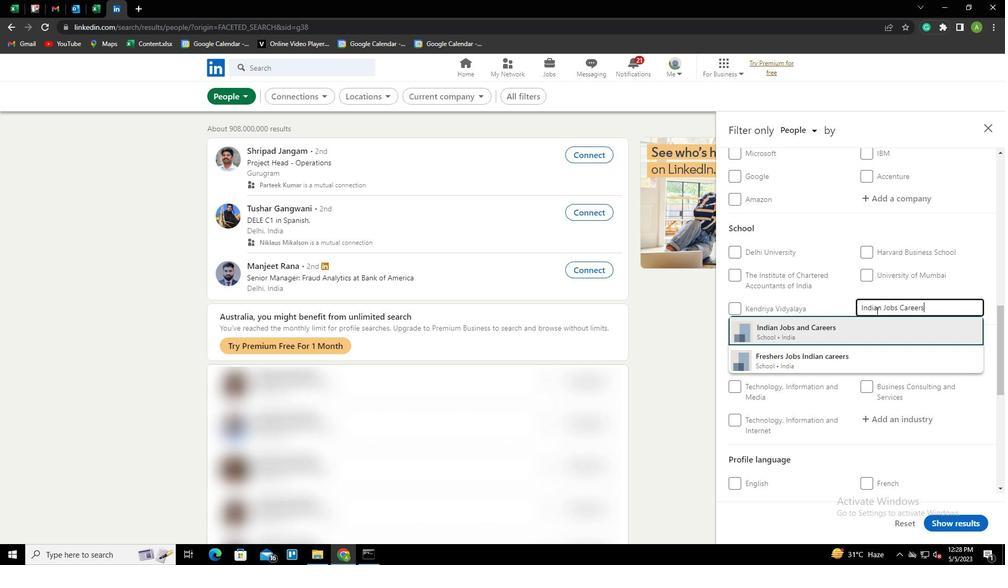 
Action: Mouse scrolled (876, 310) with delta (0, 0)
Screenshot: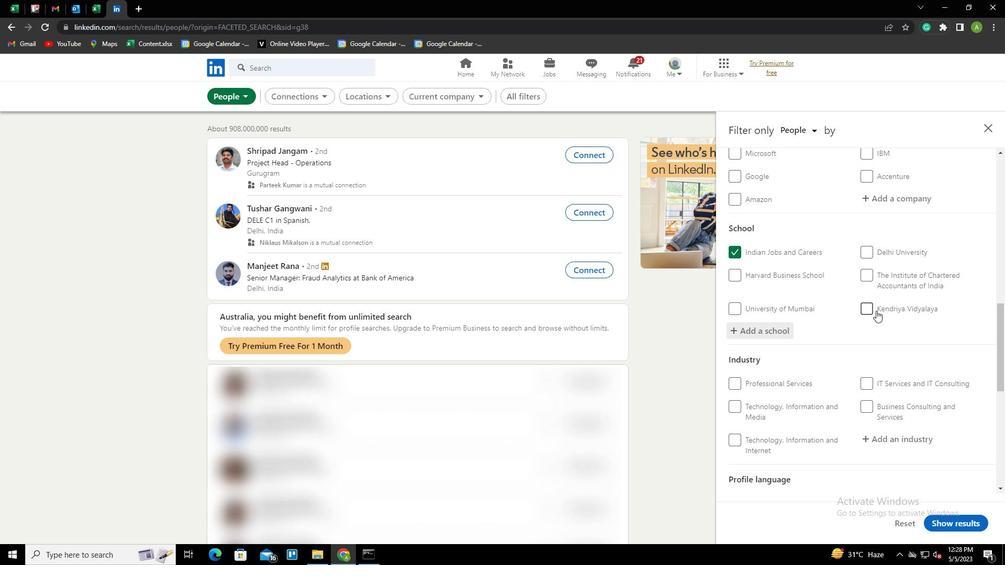 
Action: Mouse scrolled (876, 310) with delta (0, 0)
Screenshot: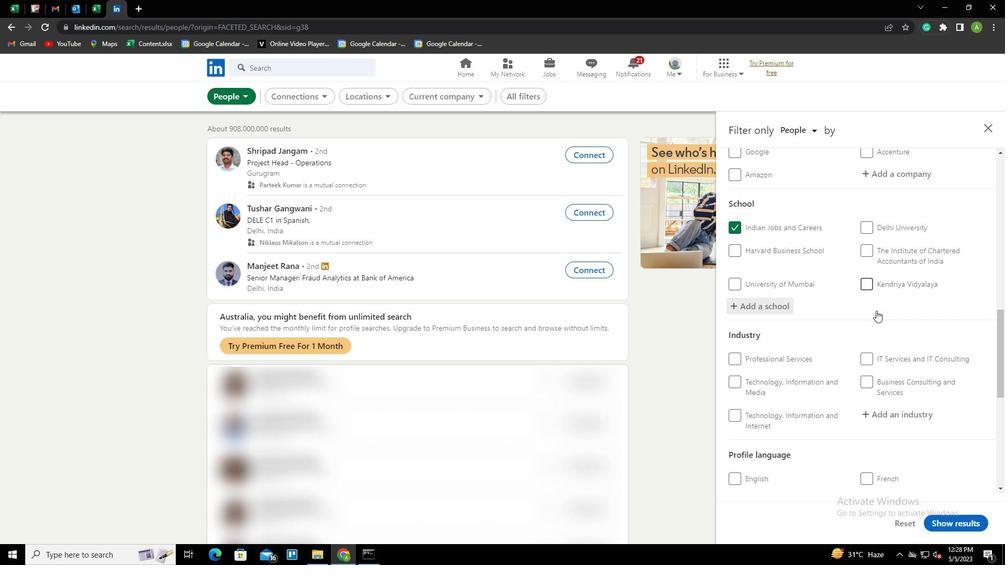 
Action: Mouse moved to (881, 336)
Screenshot: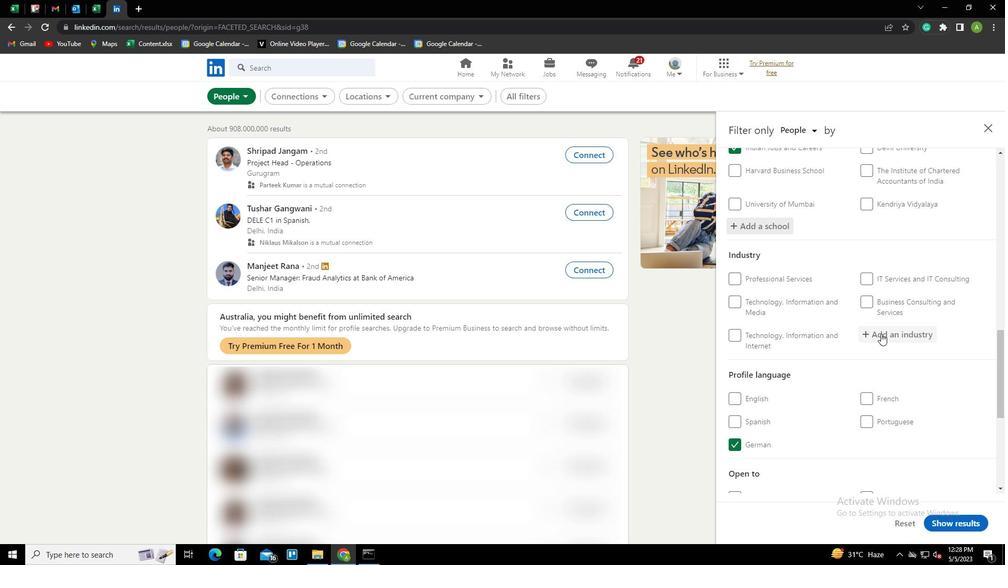 
Action: Mouse pressed left at (881, 336)
Screenshot: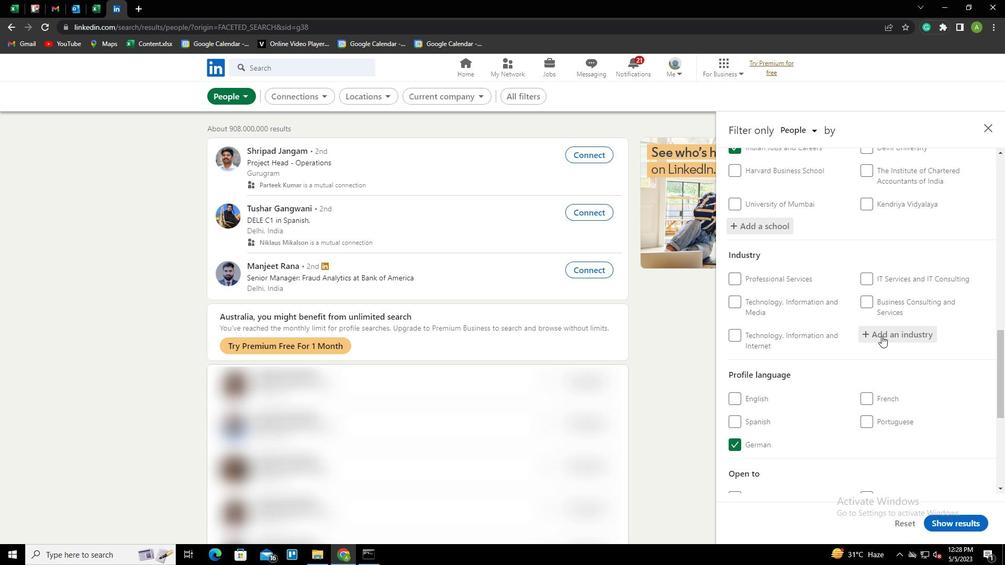 
Action: Key pressed <Key.shift>PET<Key.space><Key.shift><Key.shift><Key.shift><Key.shift><Key.shift><Key.shift>SERVICES<Key.down><Key.enter>
Screenshot: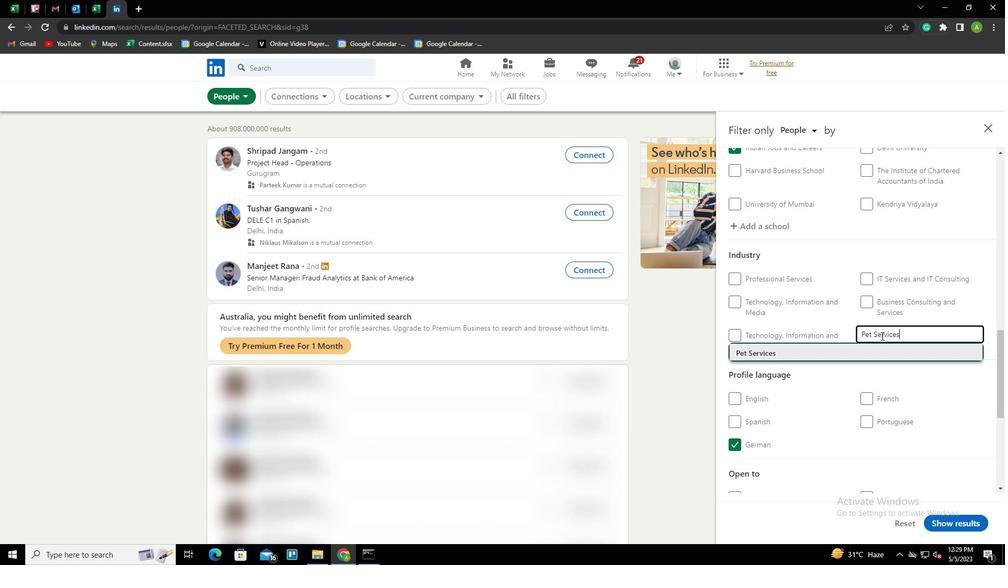 
Action: Mouse scrolled (881, 335) with delta (0, 0)
Screenshot: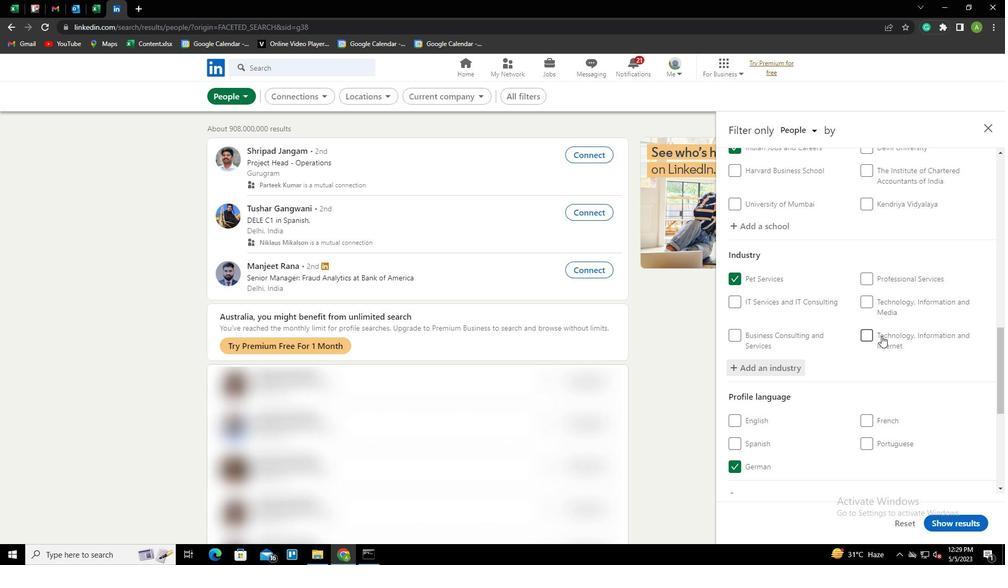 
Action: Mouse scrolled (881, 335) with delta (0, 0)
Screenshot: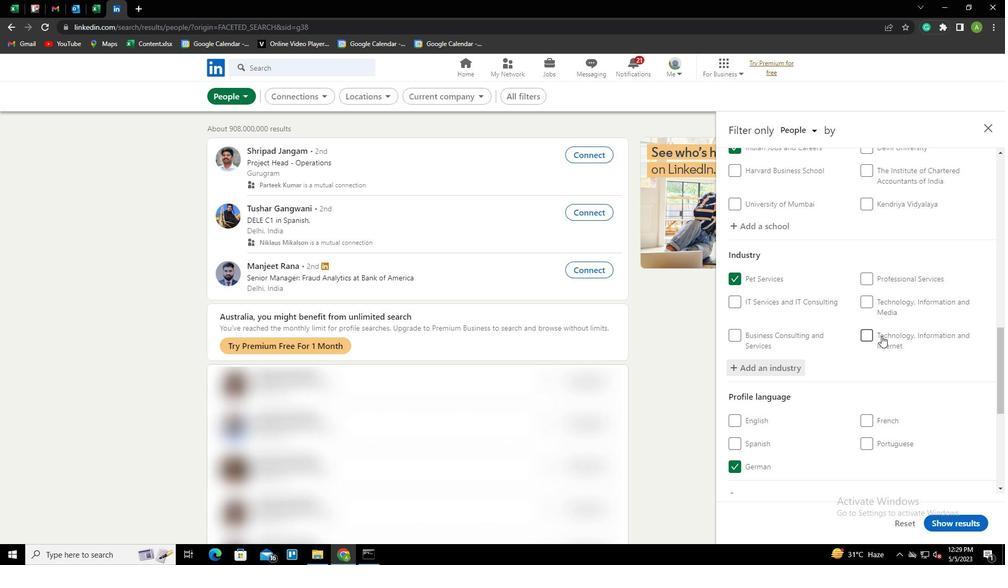 
Action: Mouse scrolled (881, 335) with delta (0, 0)
Screenshot: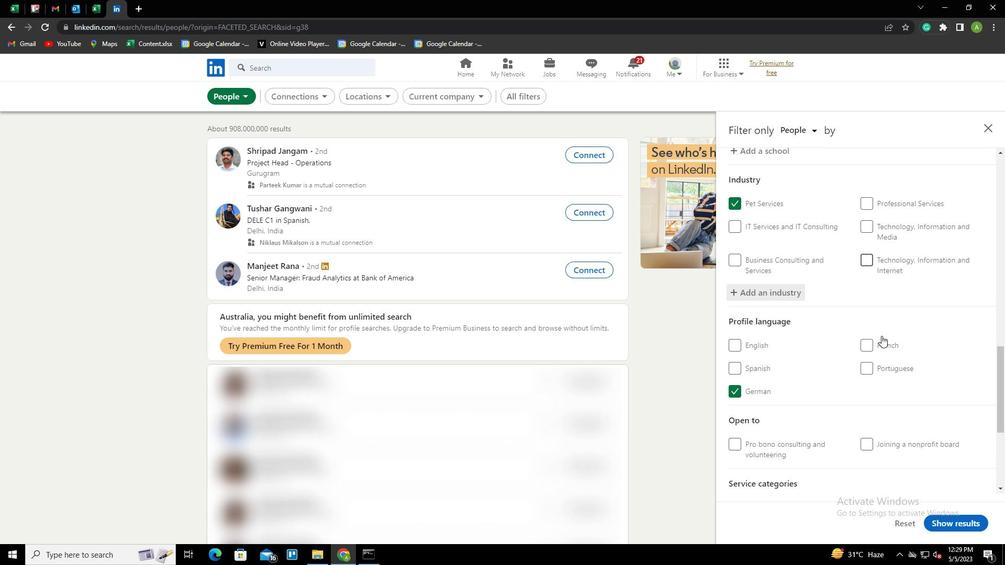 
Action: Mouse scrolled (881, 335) with delta (0, 0)
Screenshot: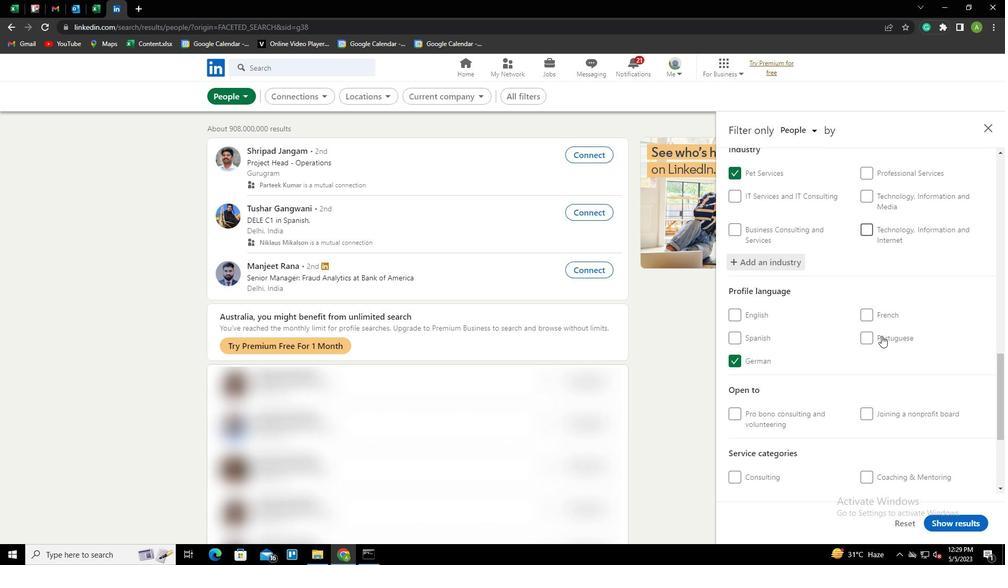 
Action: Mouse scrolled (881, 335) with delta (0, 0)
Screenshot: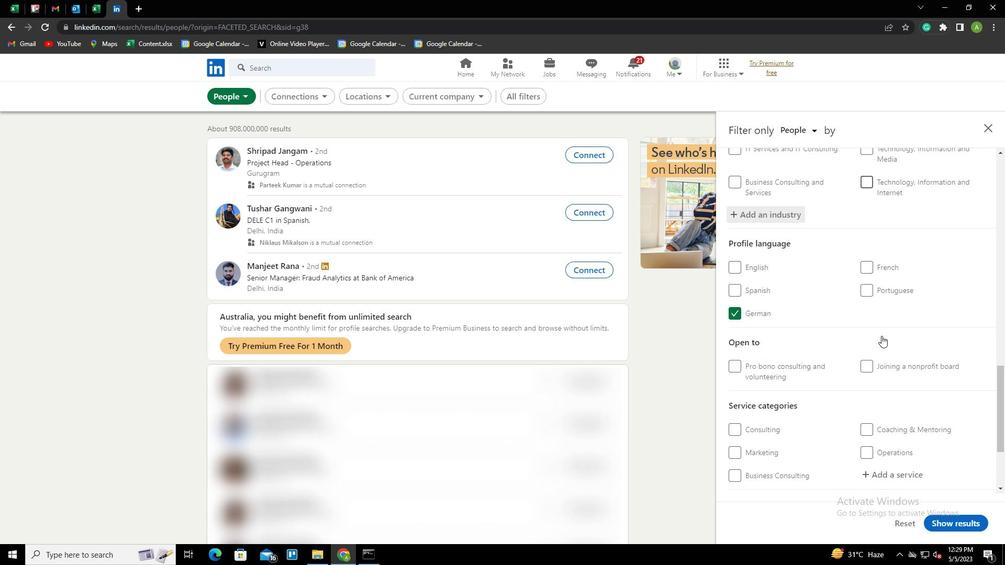 
Action: Mouse moved to (880, 365)
Screenshot: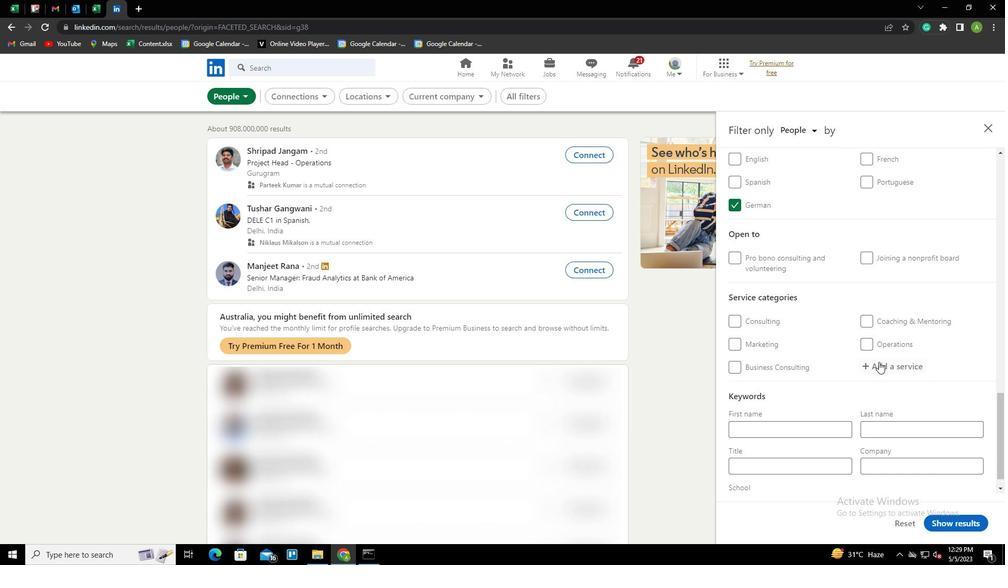
Action: Mouse pressed left at (880, 365)
Screenshot: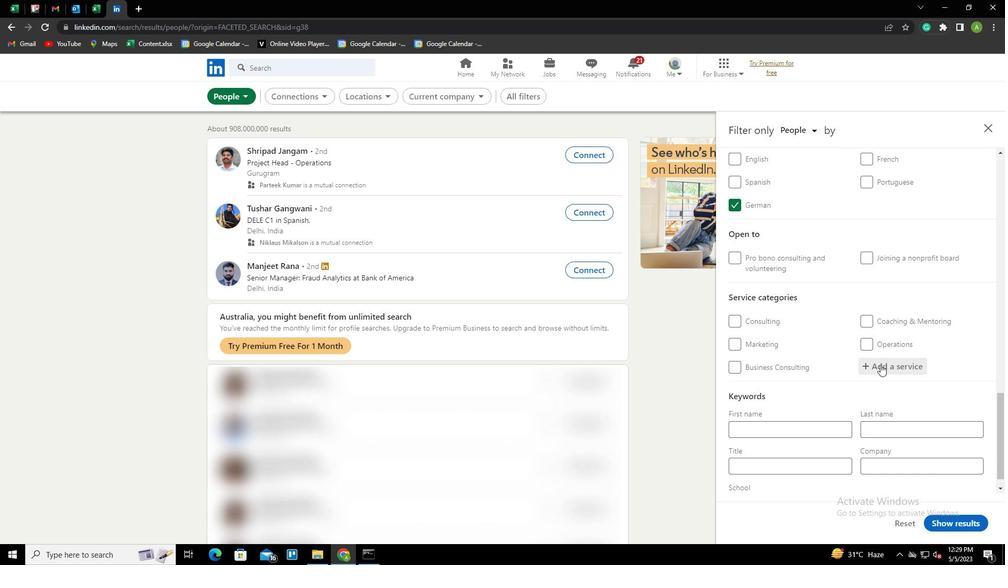
Action: Key pressed <Key.shift><Key.shift><Key.shift><Key.shift><Key.shift>CONTENT<Key.space><Key.shift>STRATEGY<Key.down><Key.enter>
Screenshot: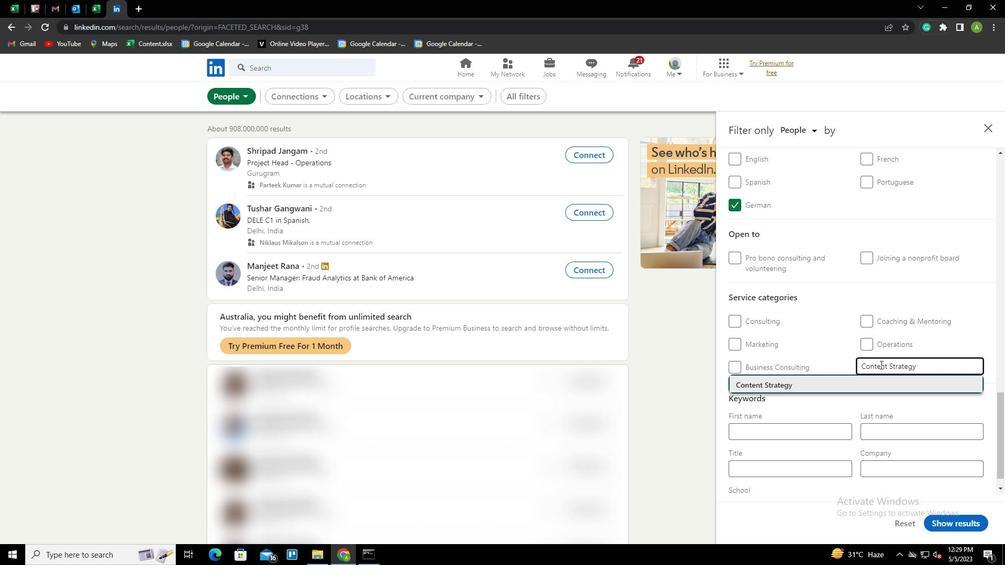 
Action: Mouse scrolled (880, 364) with delta (0, 0)
Screenshot: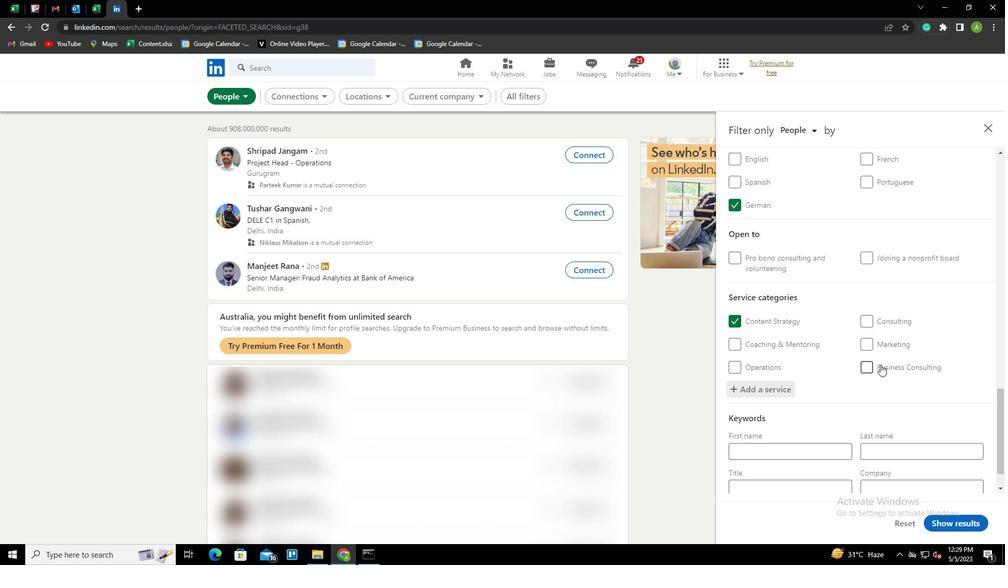 
Action: Mouse scrolled (880, 364) with delta (0, 0)
Screenshot: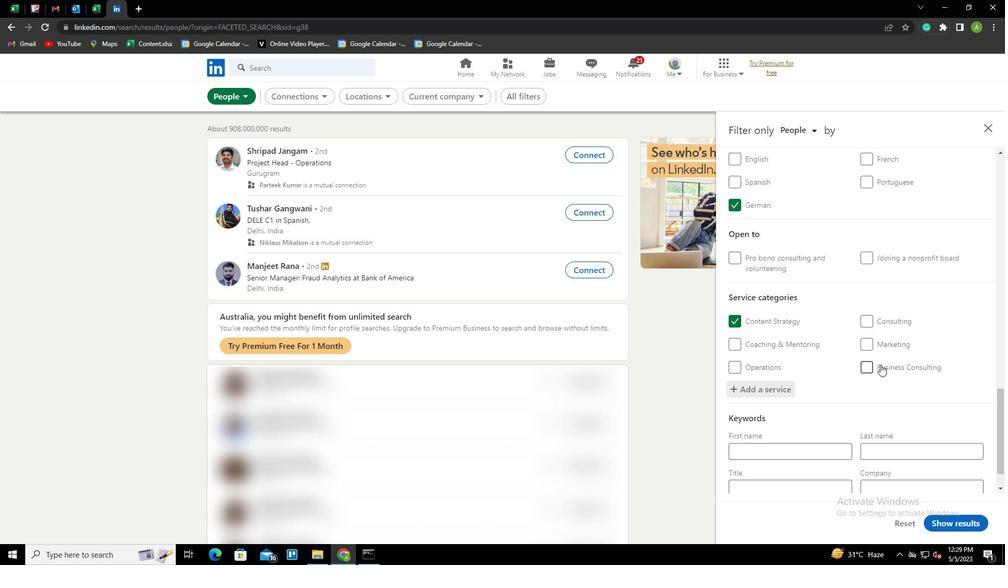 
Action: Mouse scrolled (880, 364) with delta (0, 0)
Screenshot: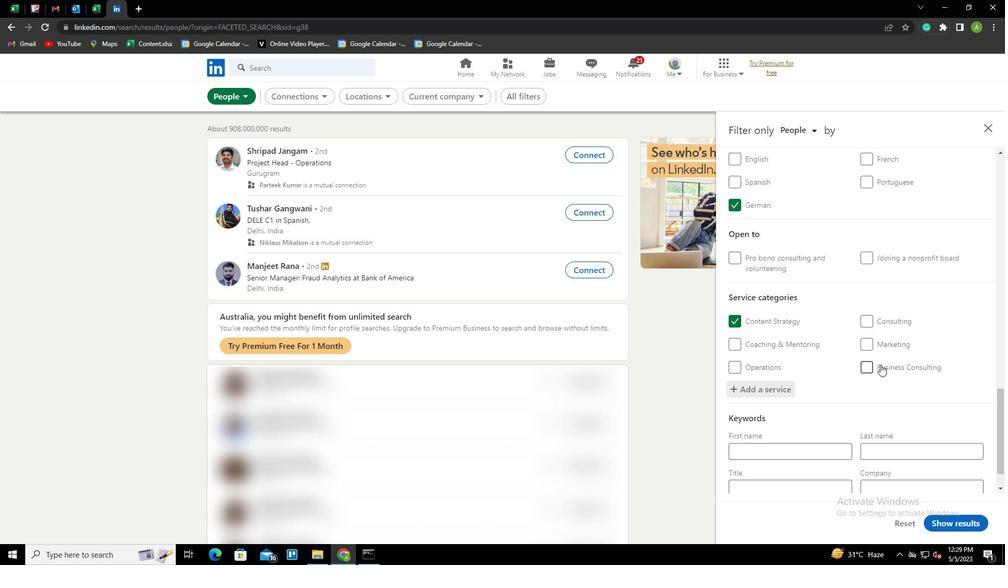 
Action: Mouse scrolled (880, 364) with delta (0, 0)
Screenshot: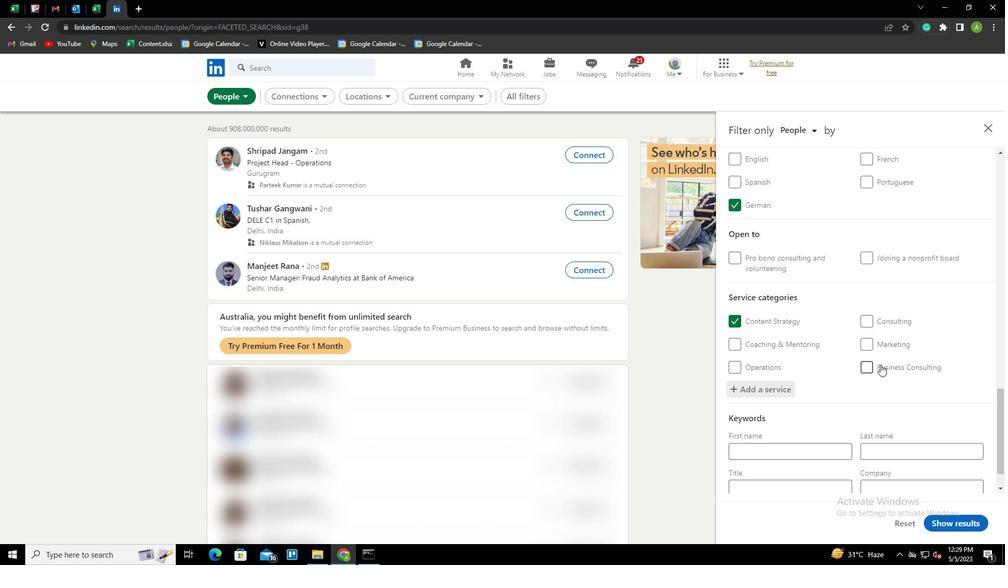
Action: Mouse scrolled (880, 364) with delta (0, 0)
Screenshot: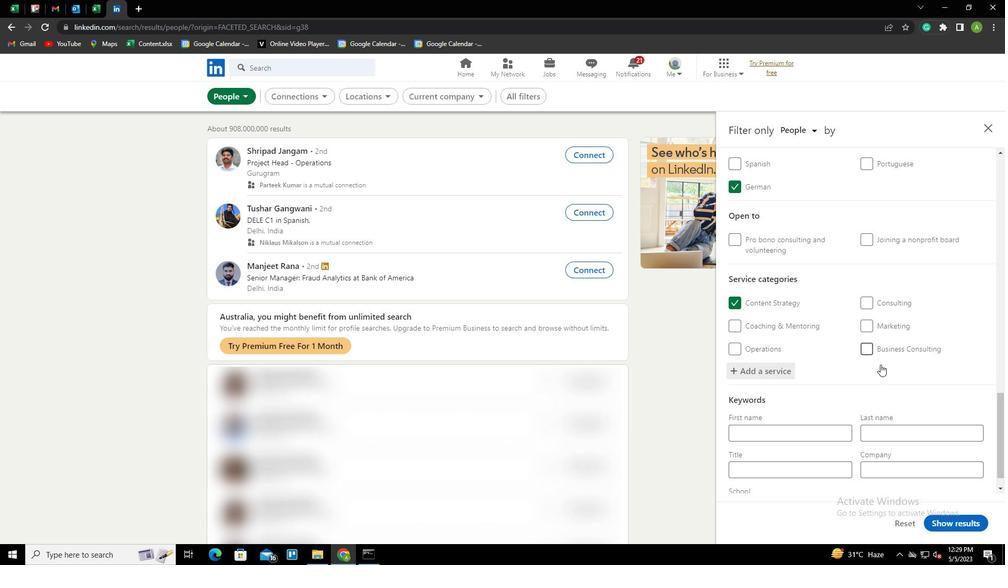 
Action: Mouse moved to (814, 447)
Screenshot: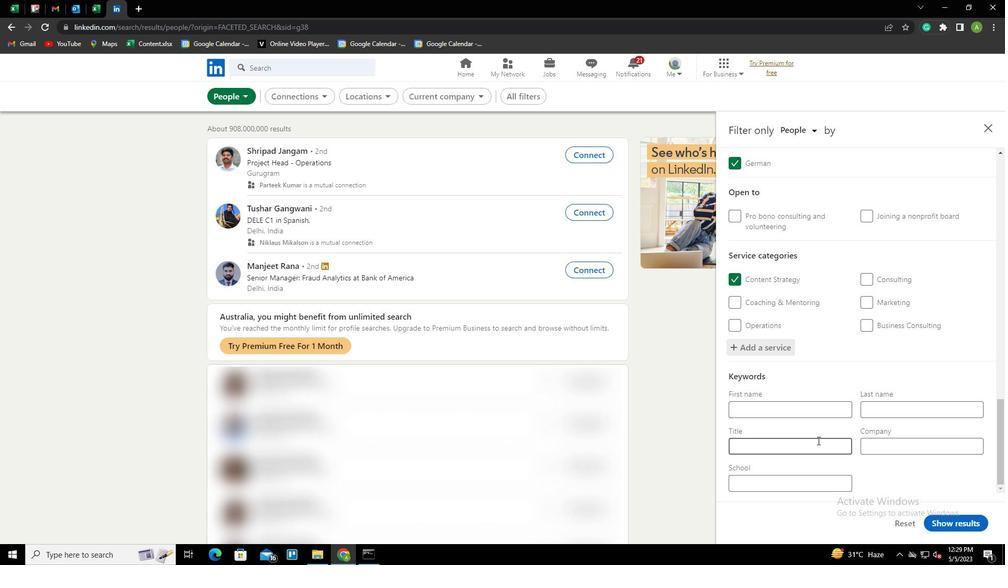 
Action: Mouse pressed left at (814, 447)
Screenshot: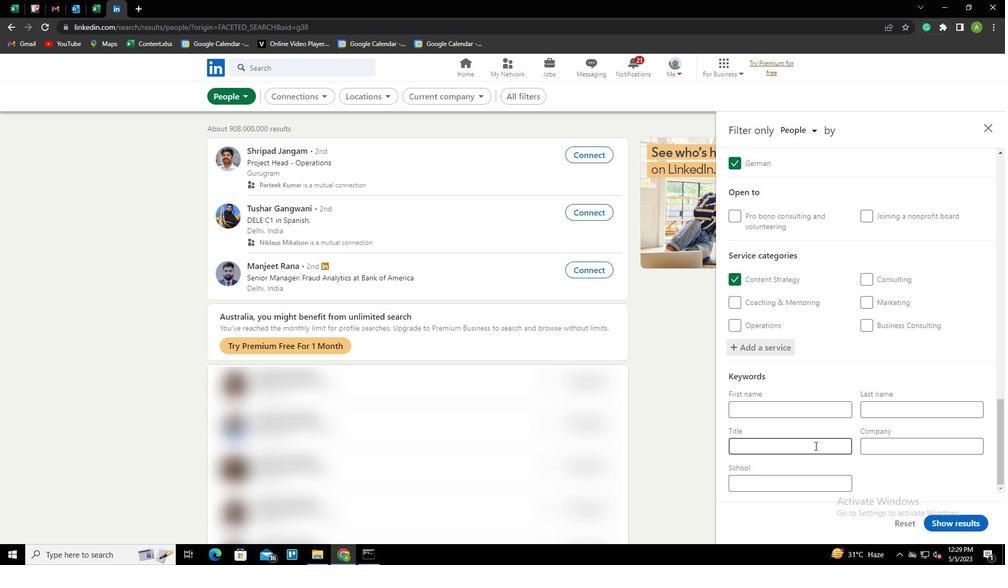 
Action: Key pressed <Key.shift><Key.shift><Key.shift><Key.shift><Key.shift><Key.shift><Key.shift><Key.shift>NOVELIST<Key.shift><Key.shift><Key.shift><Key.shift><Key.shift><Key.shift><Key.shift><Key.shift><Key.shift><Key.shift><Key.shift><Key.shift><Key.shift><Key.shift><Key.shift><Key.shift><Key.shift><Key.shift><Key.shift>?<Key.backspace>/<Key.shift>WE<Key.backspace>RITER
Screenshot: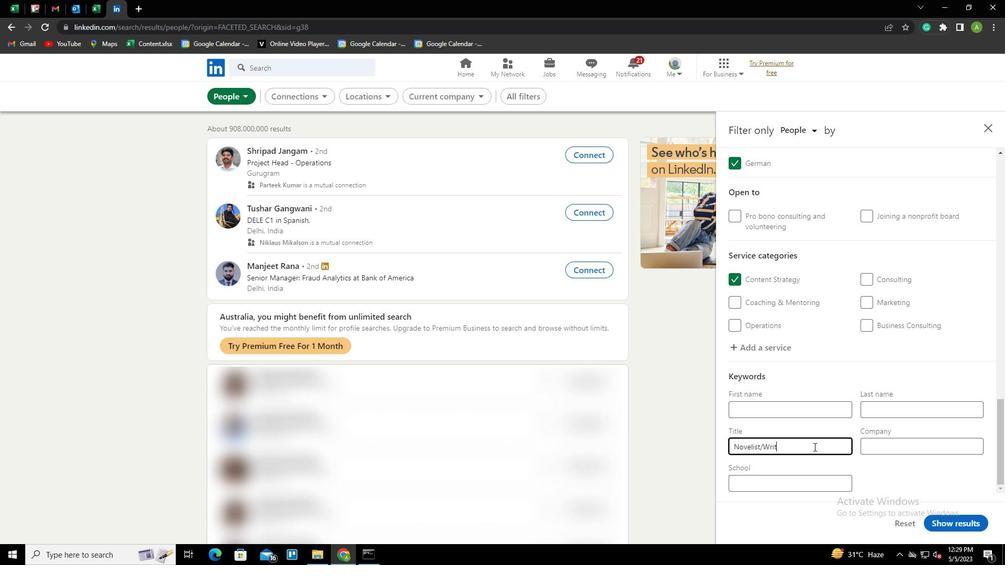 
Action: Mouse moved to (909, 471)
Screenshot: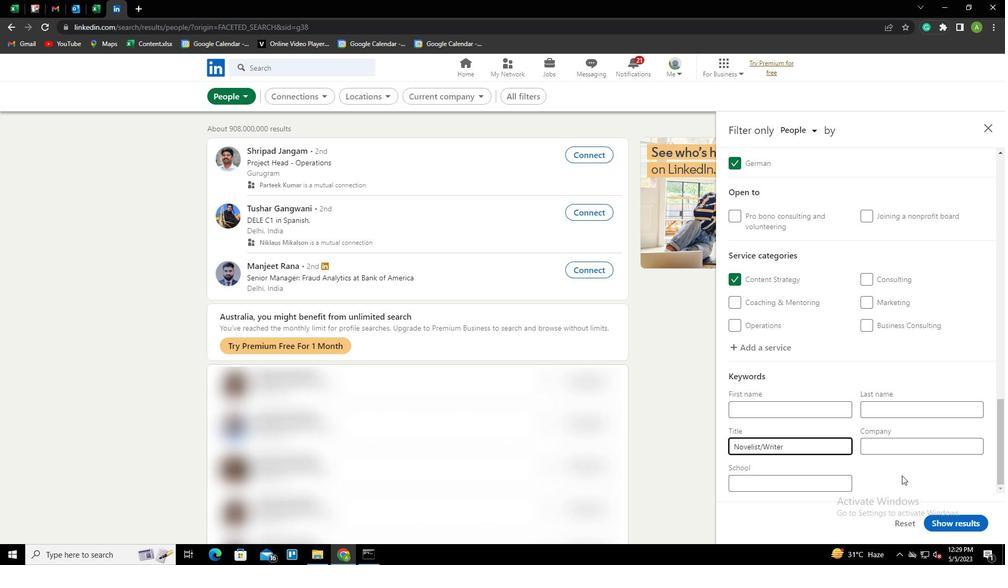 
Action: Mouse pressed left at (909, 471)
Screenshot: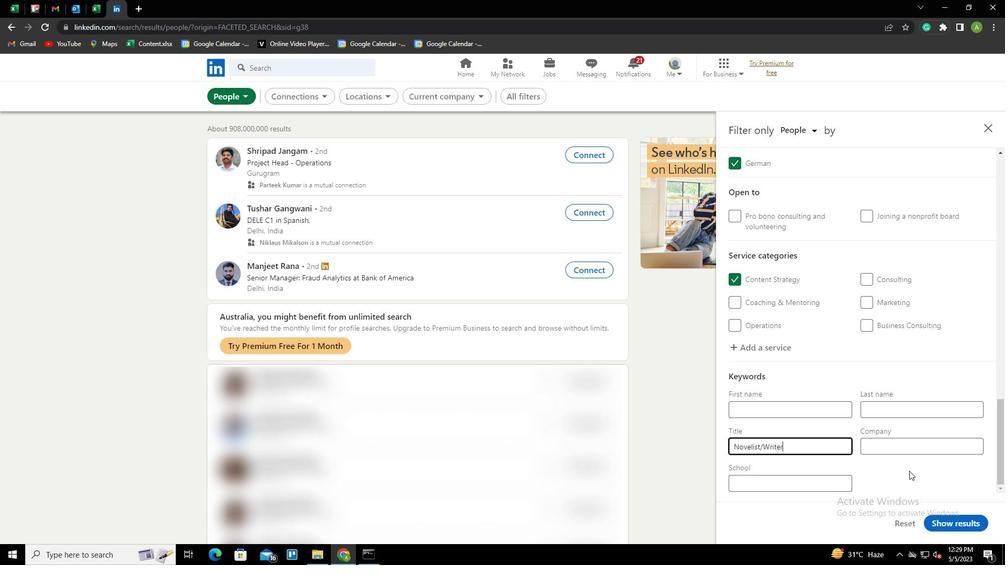 
Action: Mouse moved to (963, 521)
Screenshot: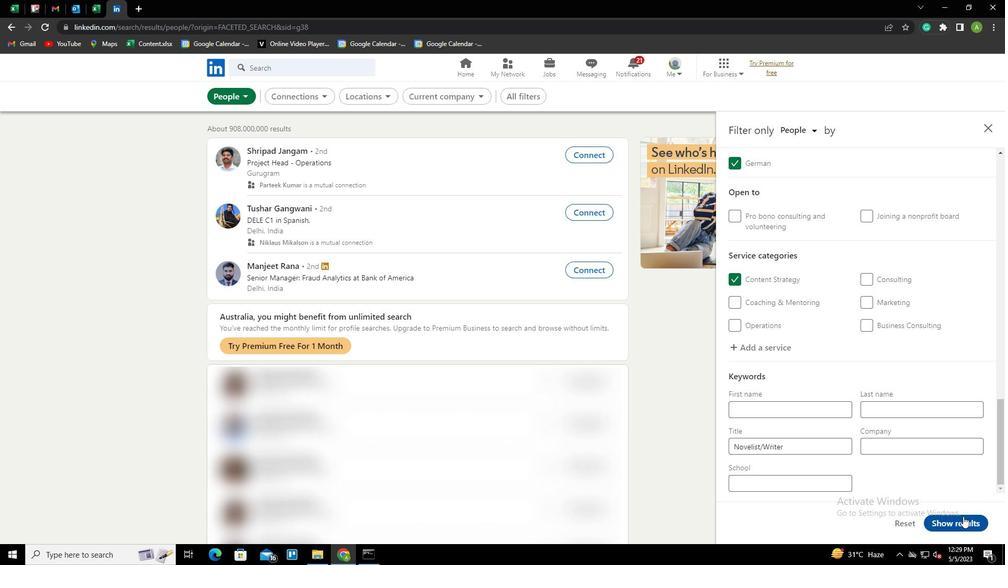 
Action: Mouse pressed left at (963, 521)
Screenshot: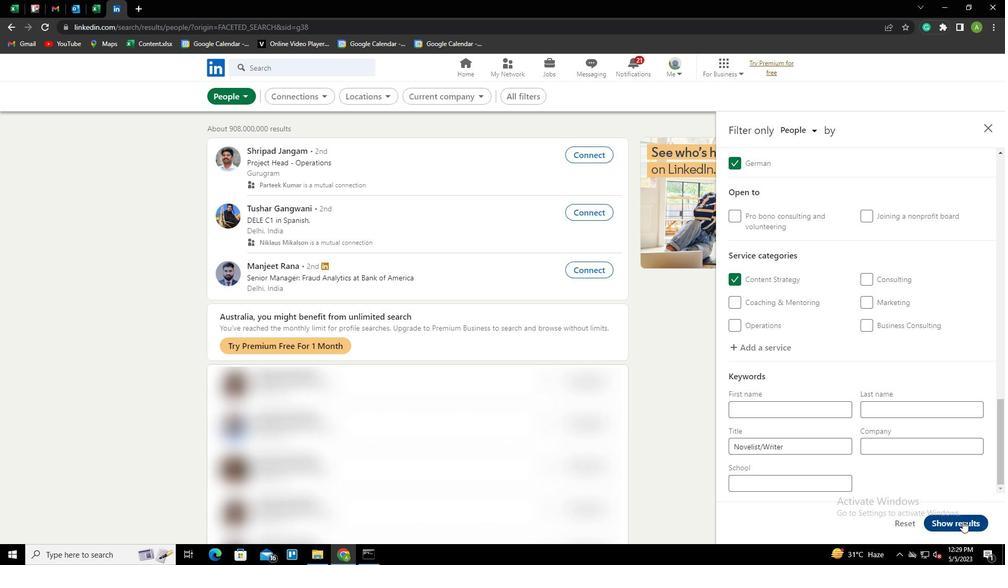 
Action: Mouse moved to (927, 490)
Screenshot: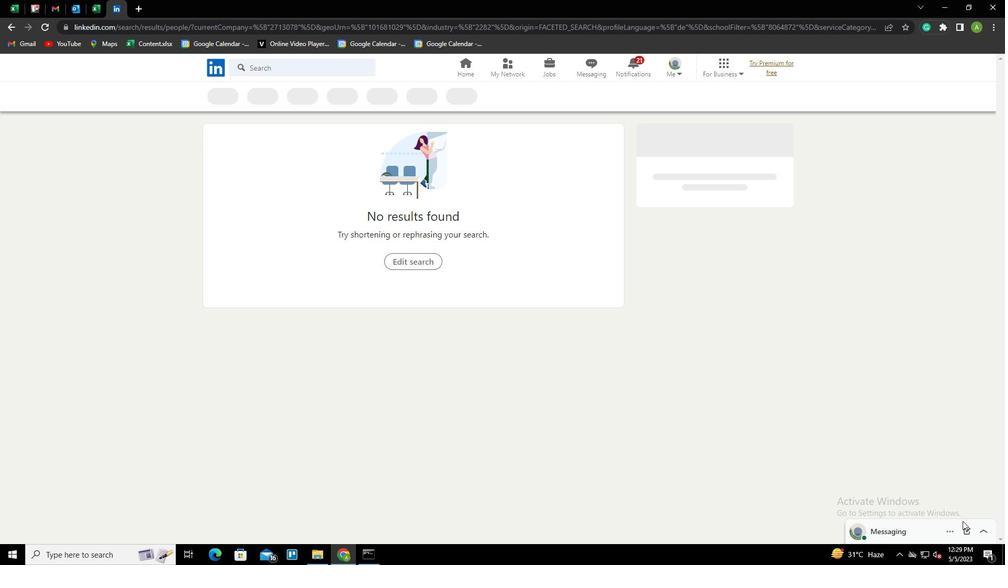 
